 Task:  Click on  Soccer In the  Soccer League click on  Pick Sheet Your name Christopher Brown Team name New England and  Email softage.8@softage.net Game 1 Montreal Game 2 Philadelphia Game 3 Orlando City Game 4 Houston Game 5 Real Salt Lake Game 6 San Jose Game 7 Nashville SC Game 8 Atlanta United Game 9 Charlotte FC Game 10 Montreal Game 11 Toronto FC Game 12 NY Red Bulls Game 13 Austin Game 14 Real Salt Lake Game 15 Houston Game16 San Jose In Tie Breaker choose New England Submit pick sheet
Action: Mouse moved to (528, 336)
Screenshot: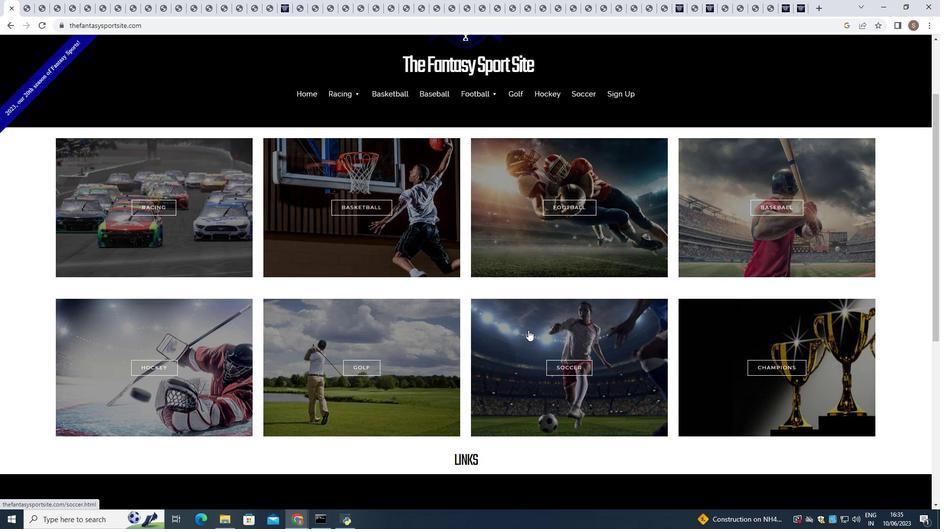 
Action: Mouse pressed left at (528, 336)
Screenshot: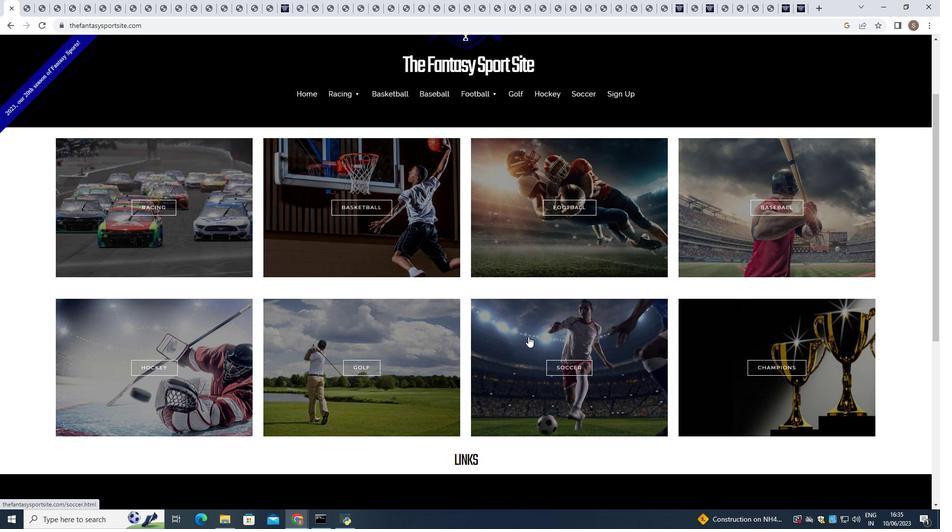 
Action: Mouse moved to (478, 270)
Screenshot: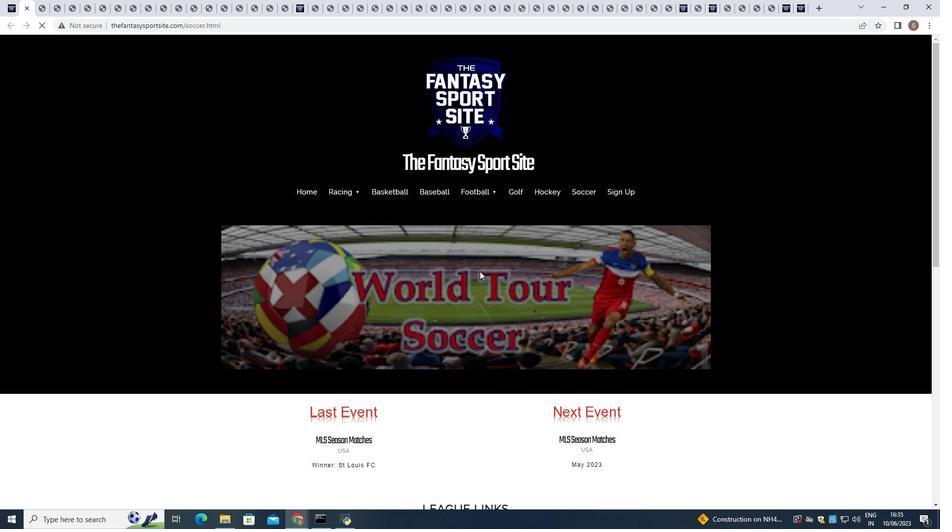 
Action: Mouse scrolled (478, 270) with delta (0, 0)
Screenshot: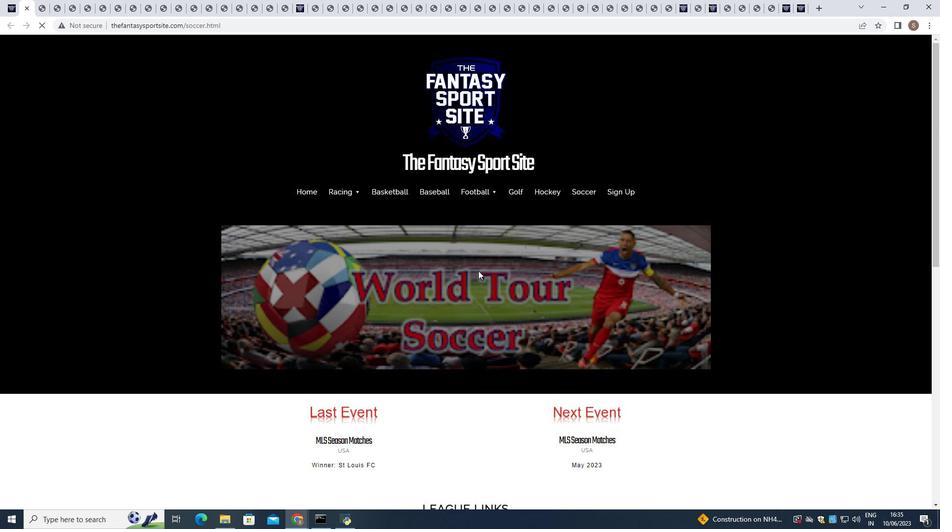 
Action: Mouse moved to (478, 270)
Screenshot: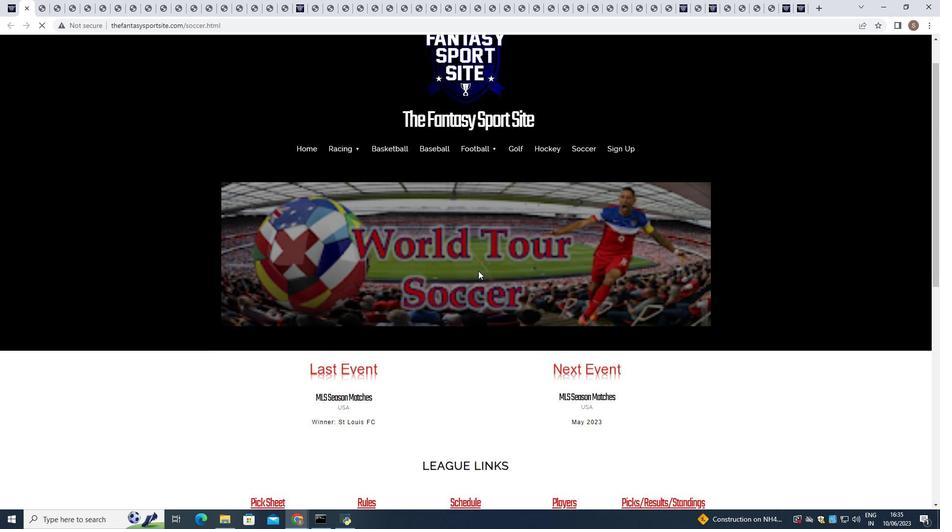 
Action: Mouse scrolled (478, 270) with delta (0, 0)
Screenshot: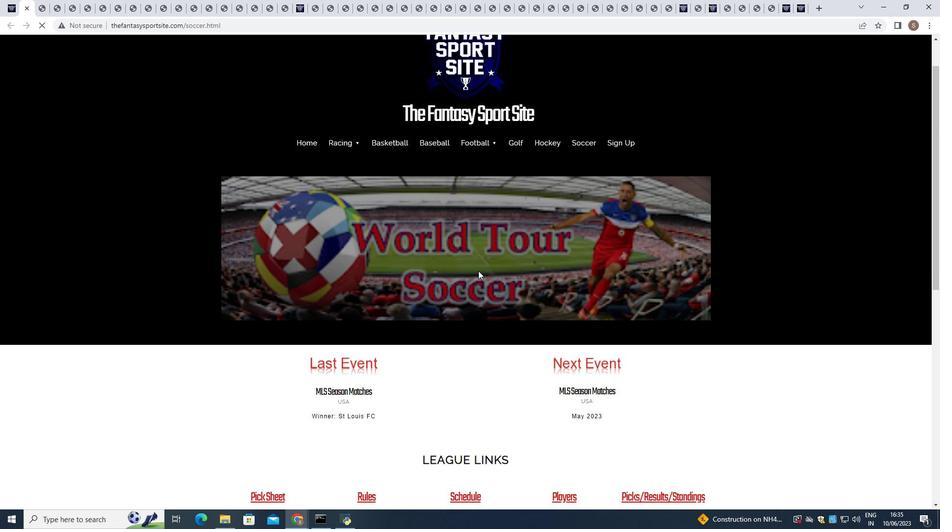 
Action: Mouse scrolled (478, 270) with delta (0, 0)
Screenshot: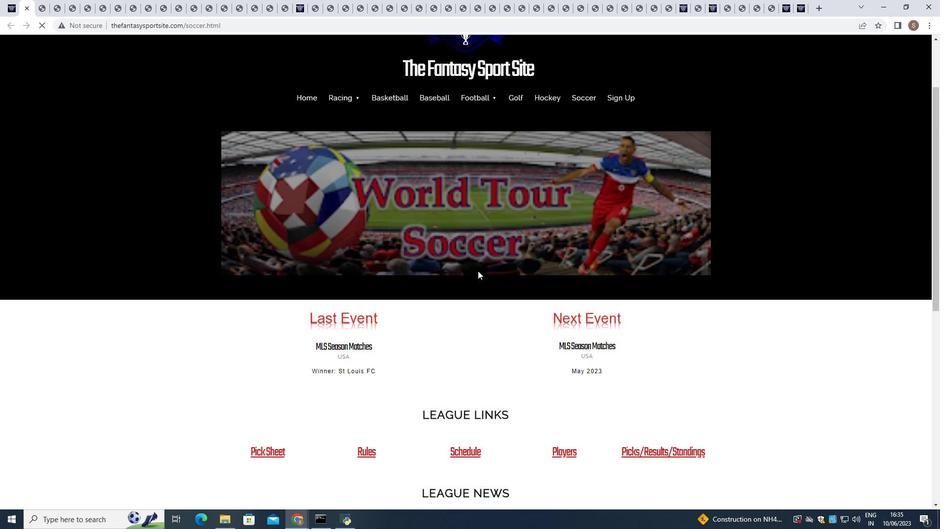 
Action: Mouse moved to (472, 272)
Screenshot: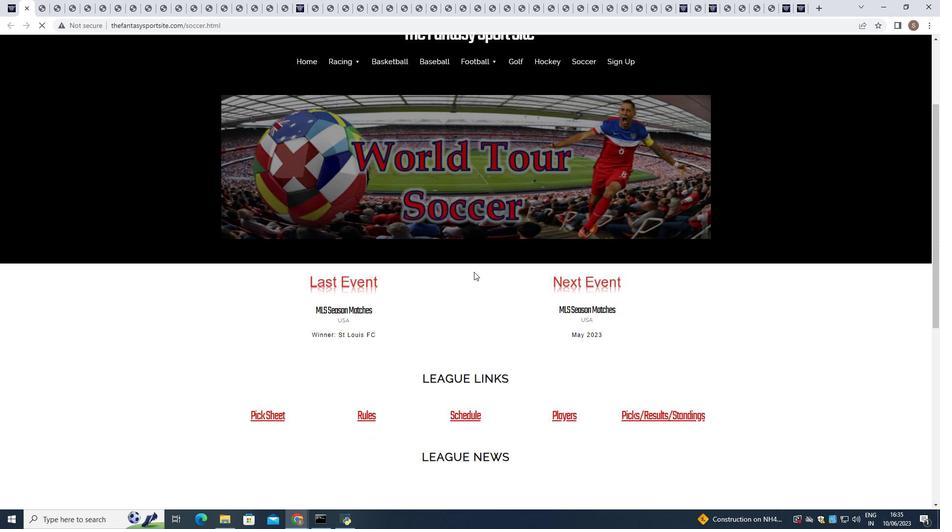 
Action: Mouse scrolled (472, 272) with delta (0, 0)
Screenshot: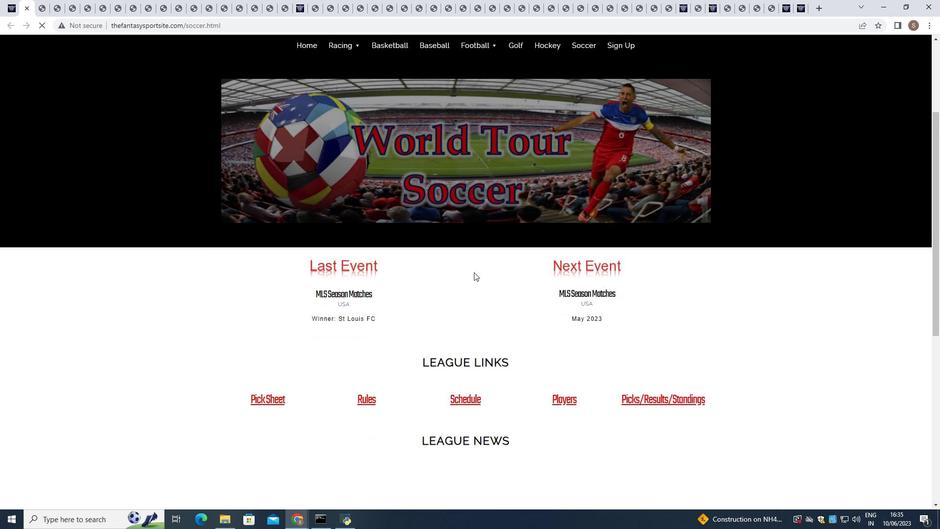 
Action: Mouse moved to (263, 345)
Screenshot: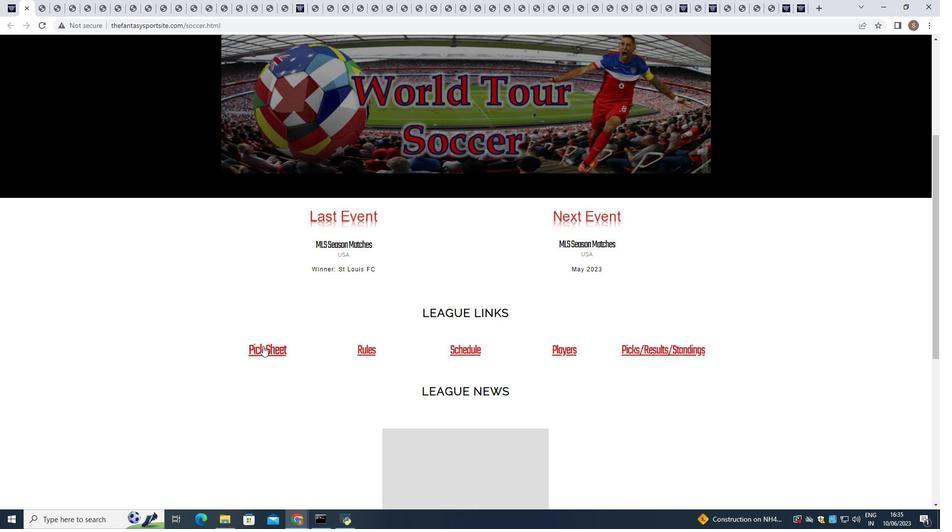 
Action: Mouse pressed left at (263, 345)
Screenshot: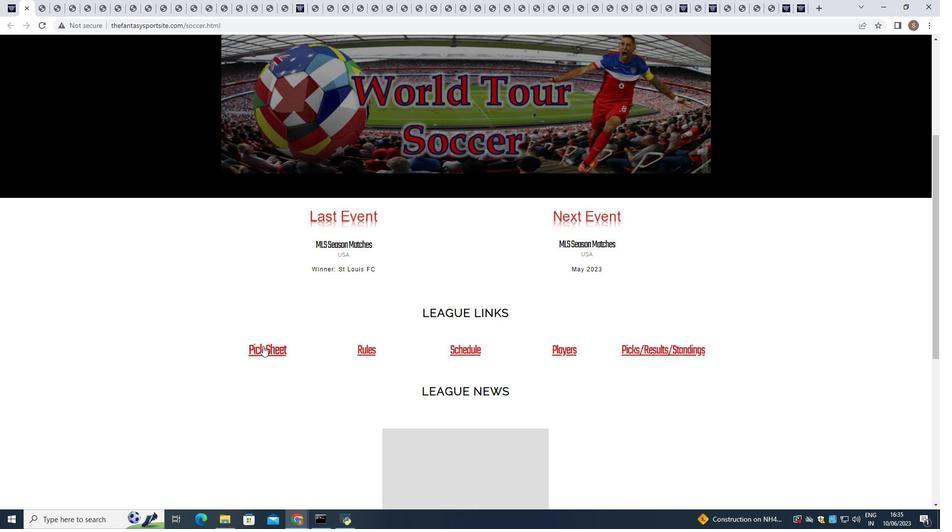 
Action: Mouse moved to (406, 350)
Screenshot: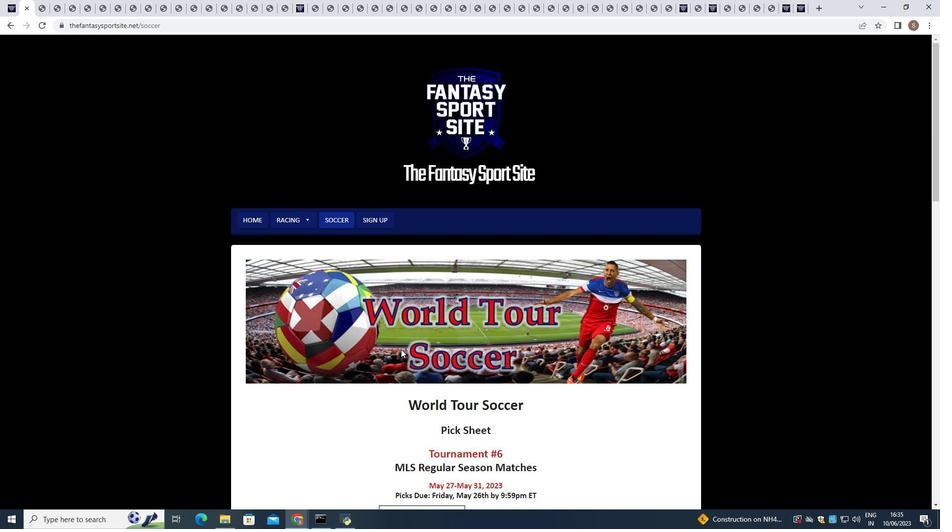 
Action: Mouse scrolled (406, 350) with delta (0, 0)
Screenshot: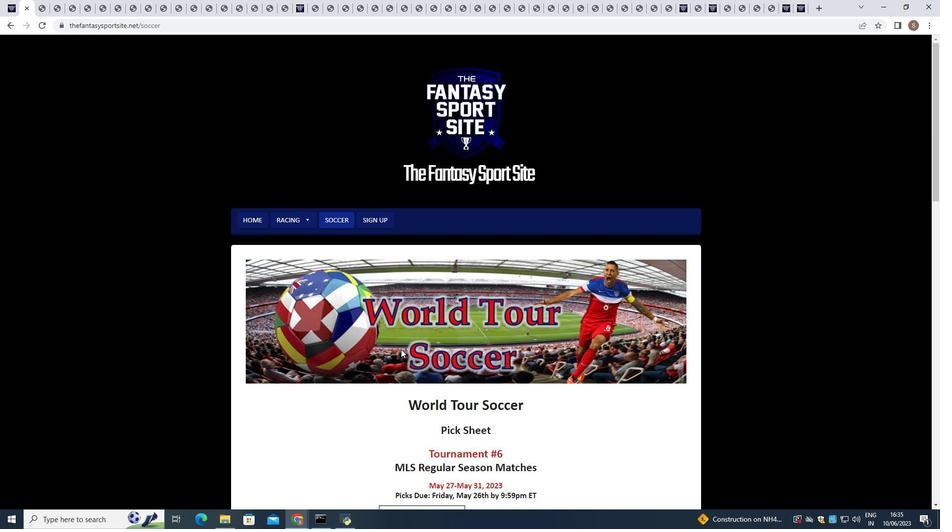 
Action: Mouse moved to (414, 354)
Screenshot: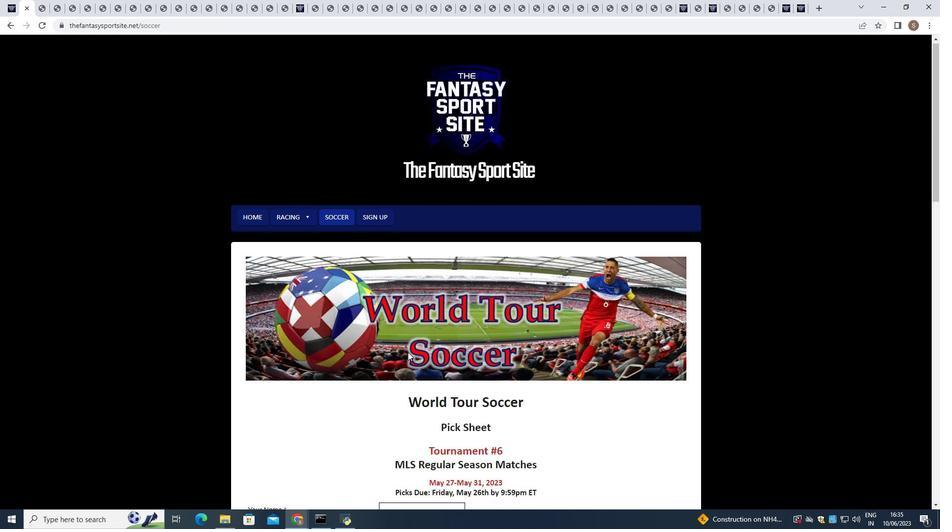 
Action: Mouse scrolled (414, 353) with delta (0, 0)
Screenshot: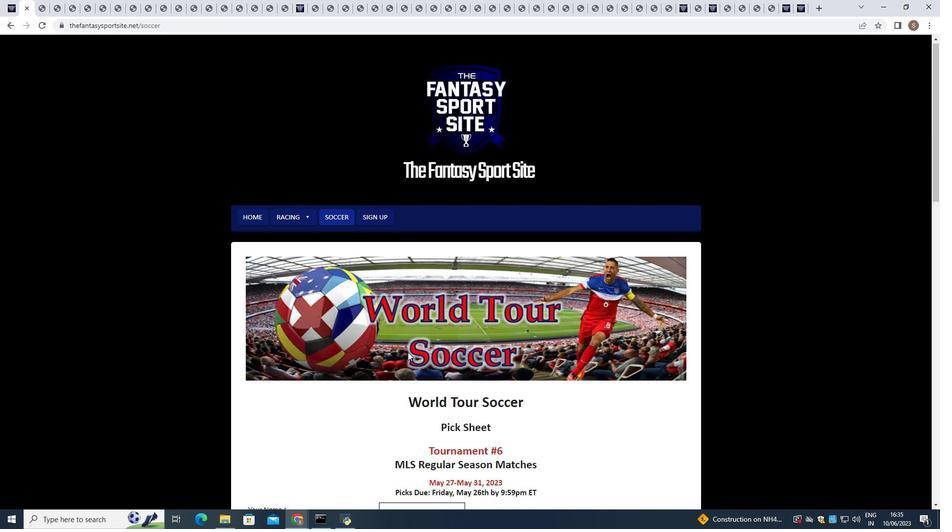 
Action: Mouse moved to (415, 354)
Screenshot: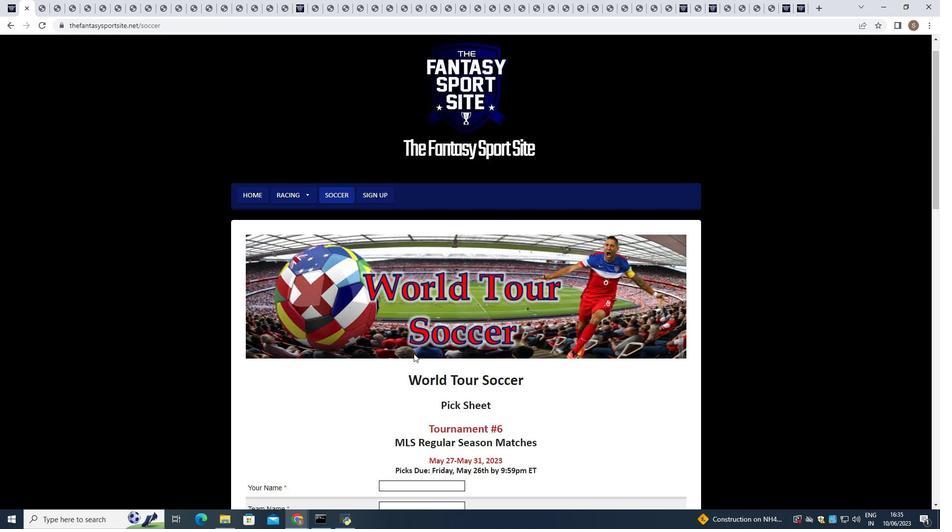 
Action: Mouse scrolled (415, 354) with delta (0, 0)
Screenshot: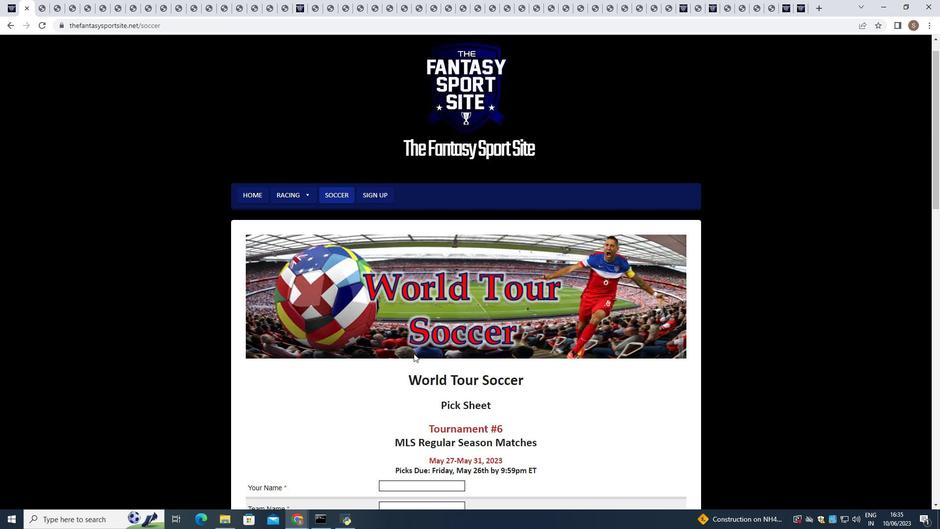 
Action: Mouse moved to (416, 355)
Screenshot: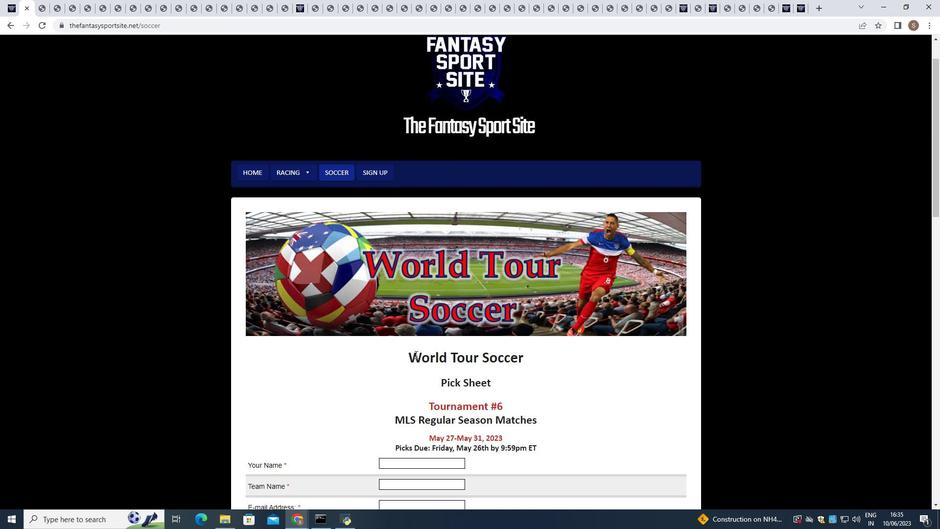 
Action: Mouse scrolled (416, 354) with delta (0, 0)
Screenshot: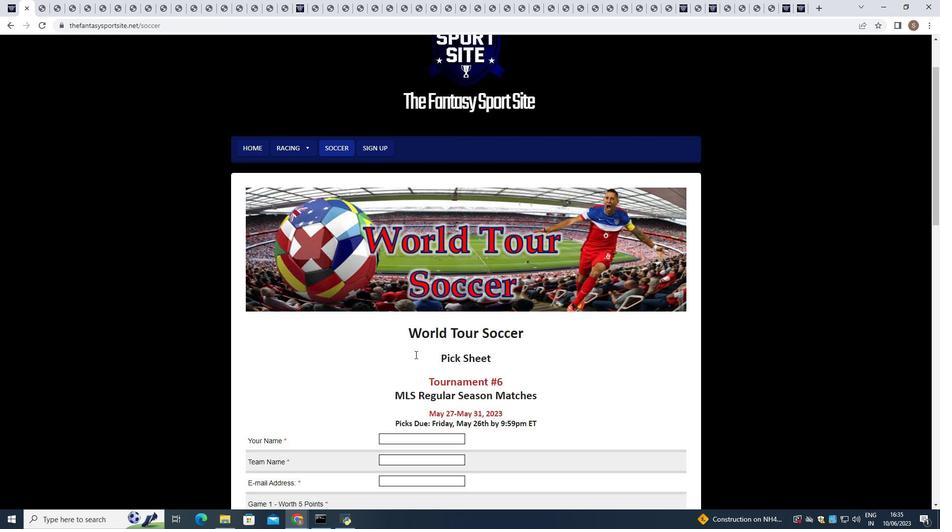 
Action: Mouse moved to (446, 310)
Screenshot: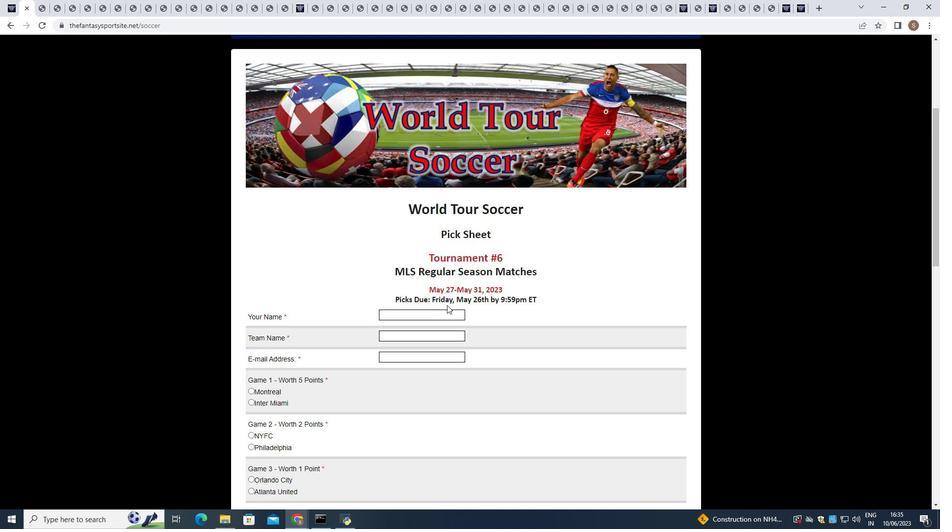 
Action: Mouse pressed left at (446, 310)
Screenshot: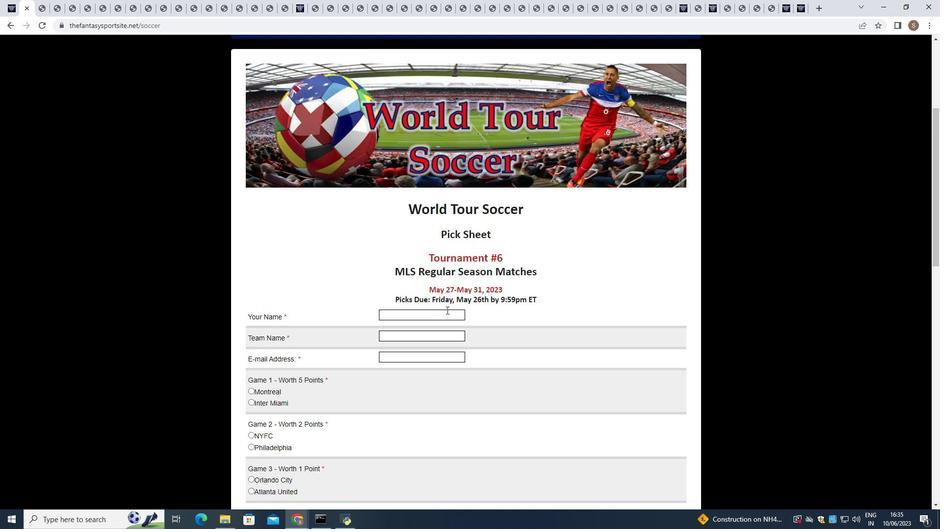 
Action: Key pressed <Key.shift>Christopher<Key.space><Key.shift>Brown
Screenshot: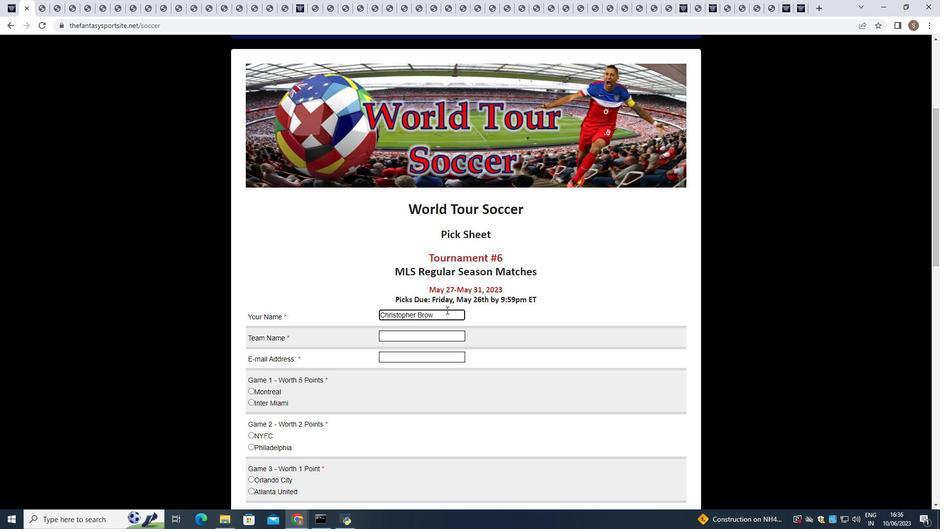 
Action: Mouse moved to (455, 337)
Screenshot: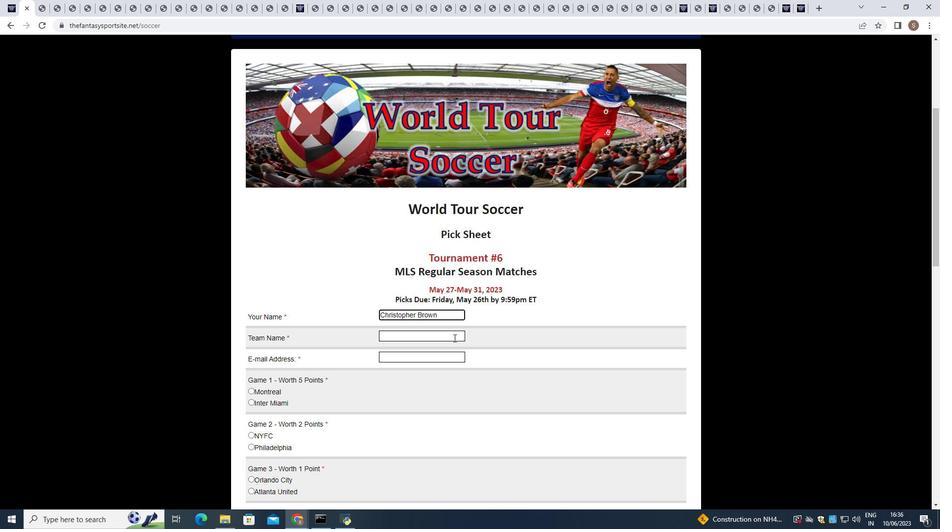 
Action: Mouse pressed left at (455, 337)
Screenshot: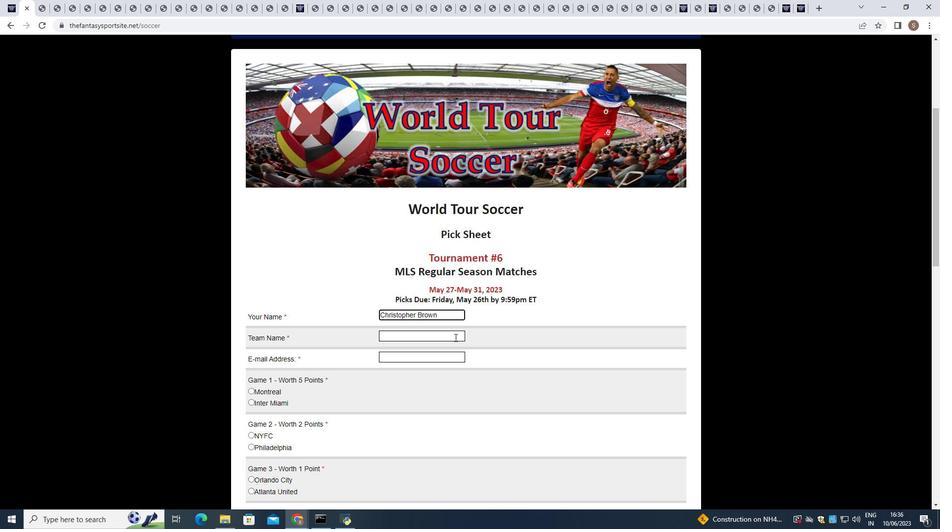
Action: Key pressed <Key.shift>New
Screenshot: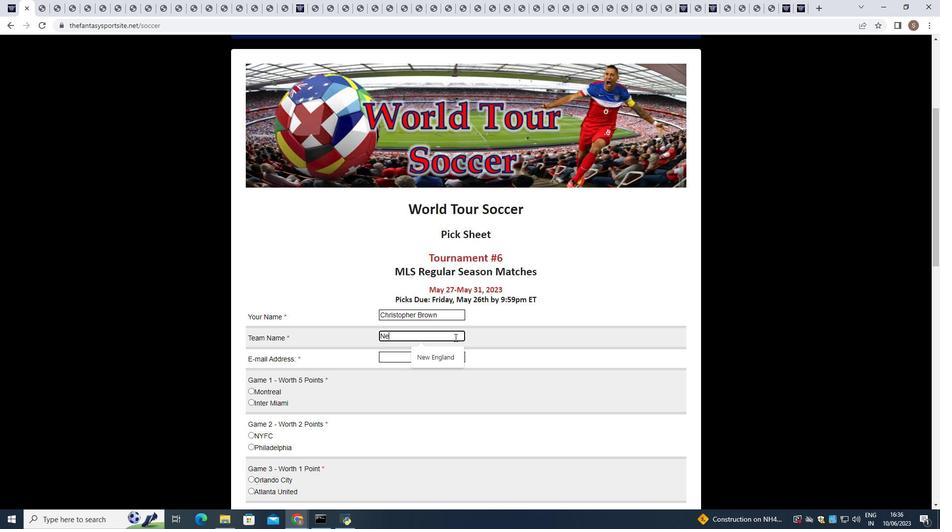 
Action: Mouse moved to (447, 353)
Screenshot: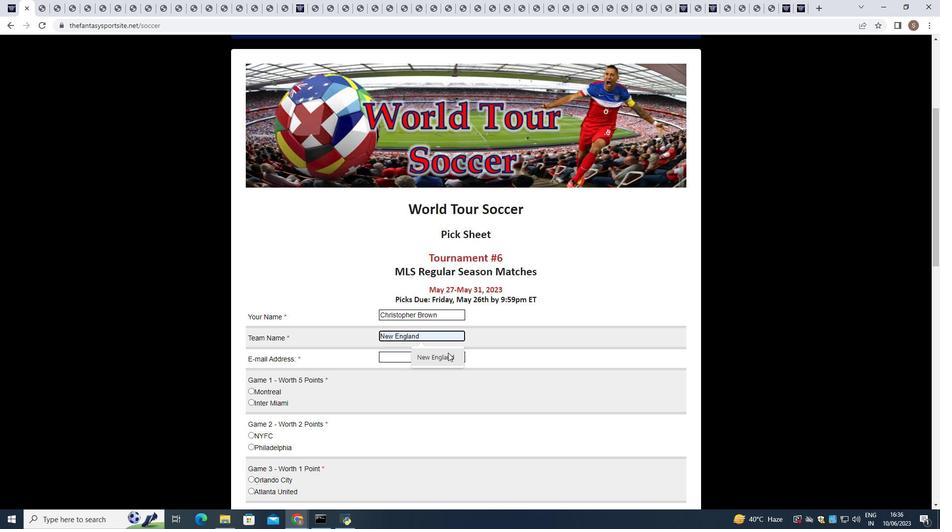 
Action: Mouse pressed left at (447, 353)
Screenshot: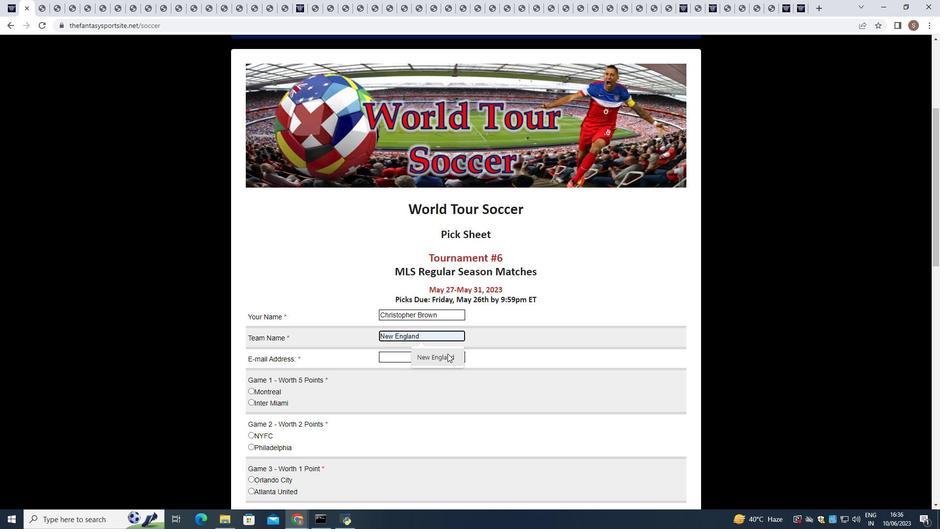 
Action: Mouse moved to (446, 361)
Screenshot: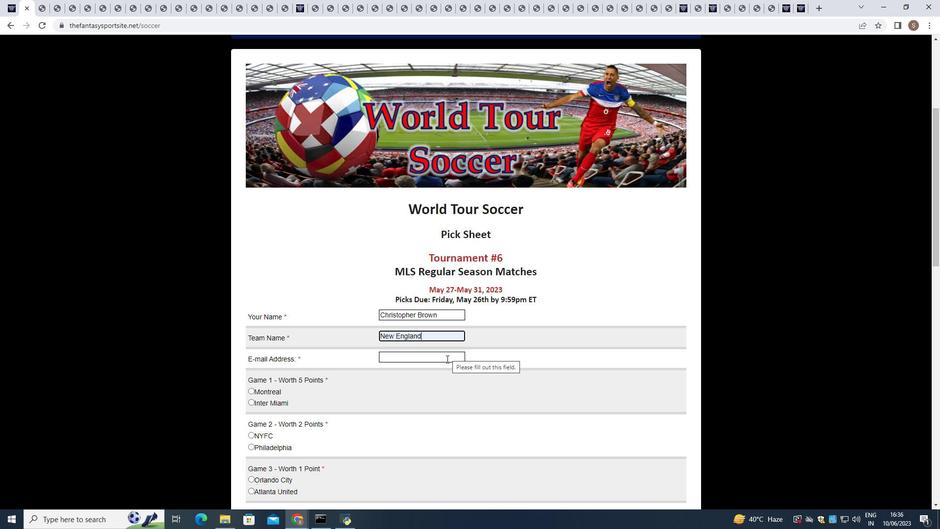 
Action: Mouse pressed left at (446, 361)
Screenshot: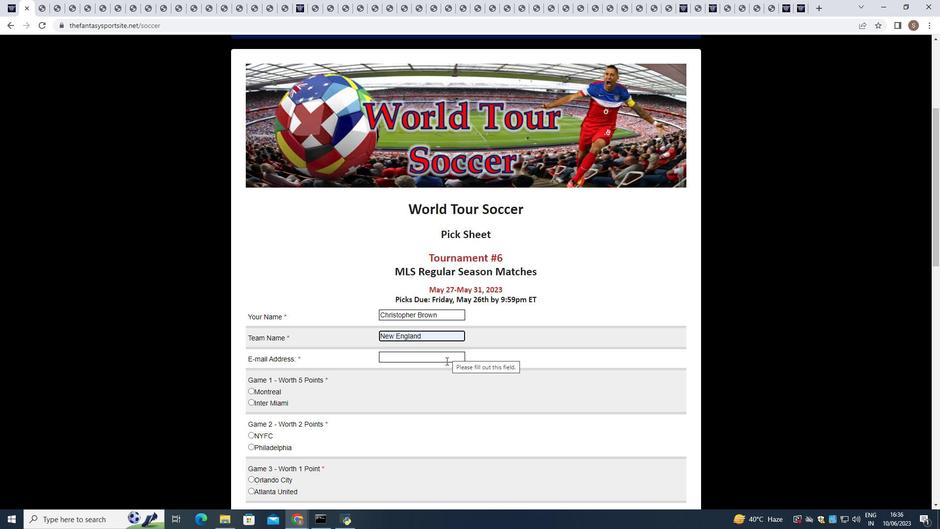 
Action: Key pressed softage.8
Screenshot: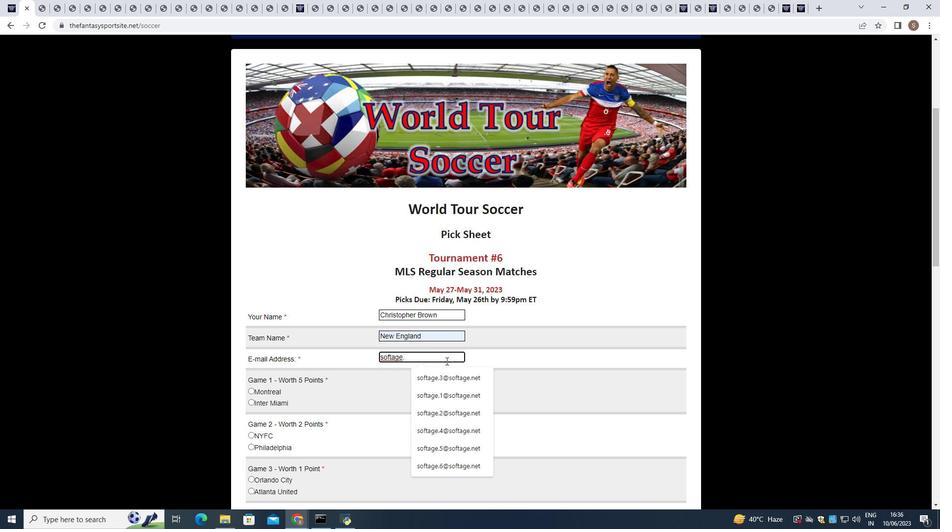 
Action: Mouse moved to (442, 372)
Screenshot: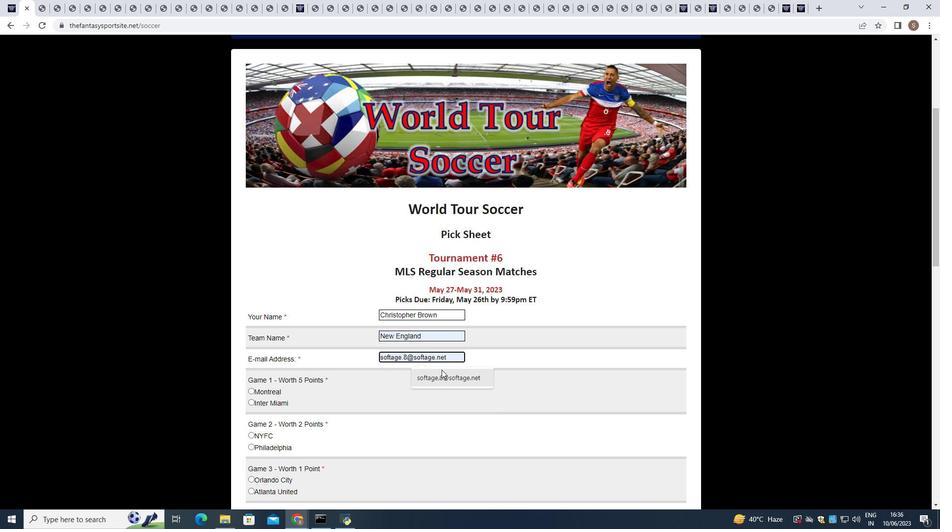
Action: Mouse pressed left at (442, 372)
Screenshot: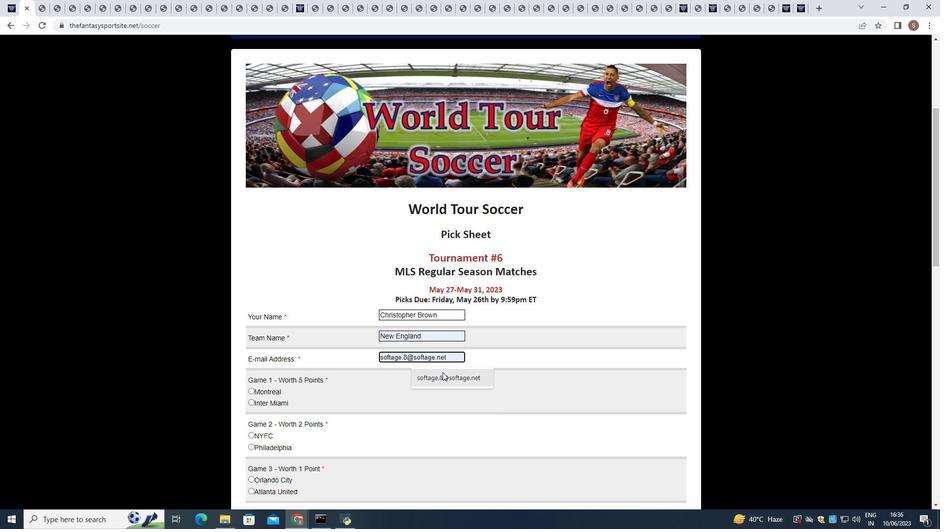 
Action: Mouse moved to (253, 391)
Screenshot: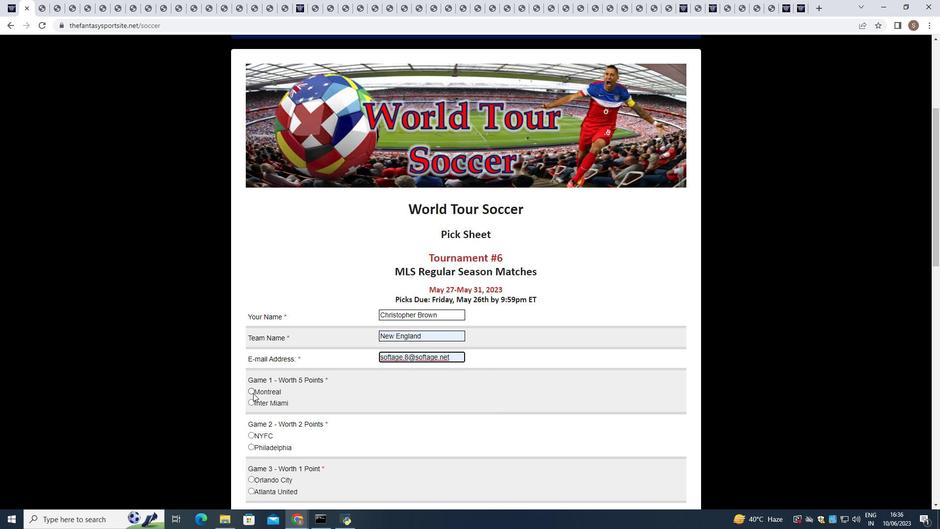 
Action: Mouse pressed left at (253, 391)
Screenshot: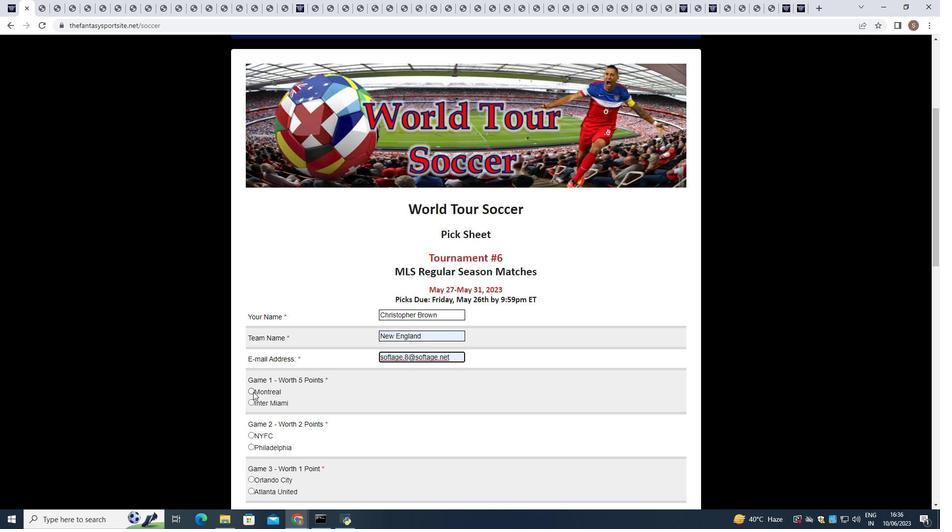 
Action: Mouse moved to (254, 390)
Screenshot: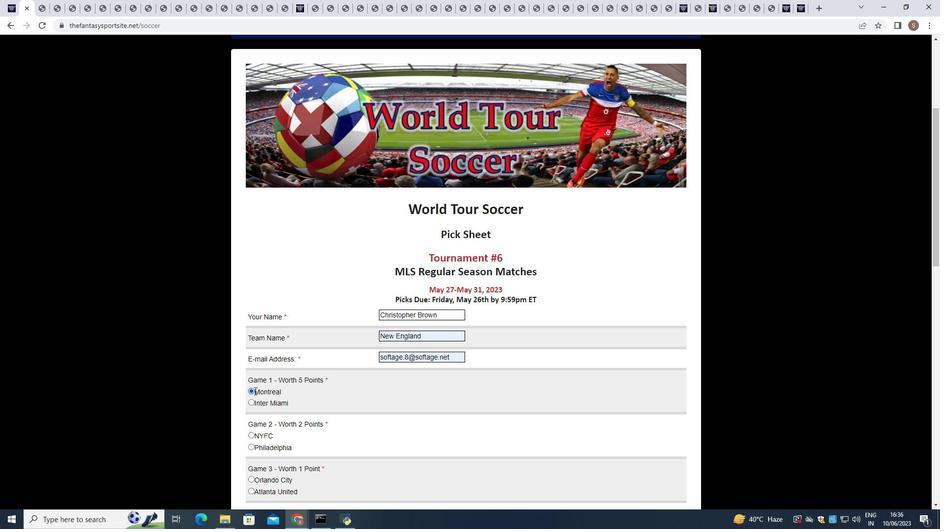
Action: Mouse scrolled (254, 390) with delta (0, 0)
Screenshot: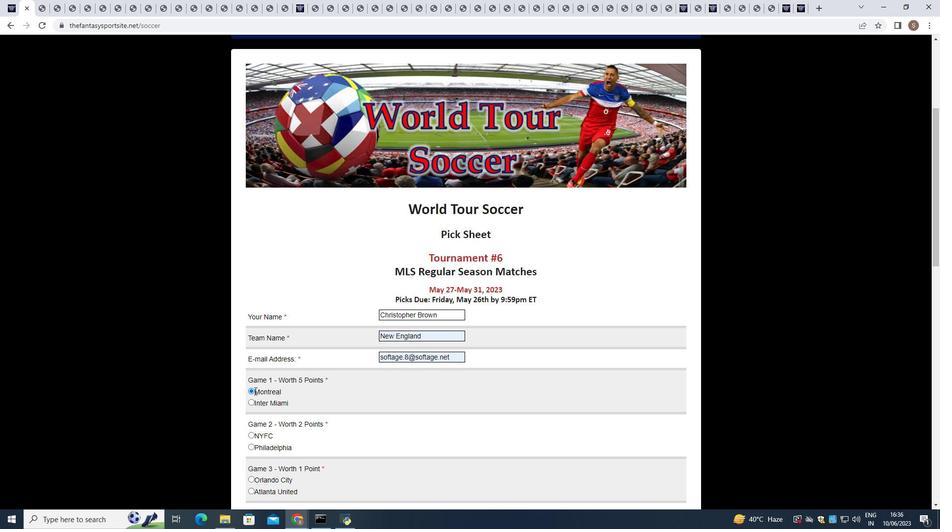 
Action: Mouse moved to (255, 390)
Screenshot: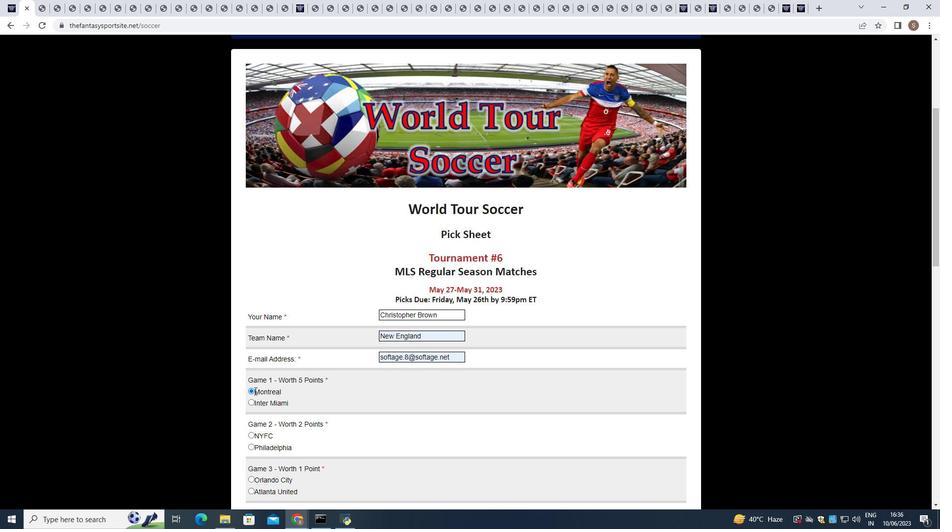 
Action: Mouse scrolled (255, 390) with delta (0, 0)
Screenshot: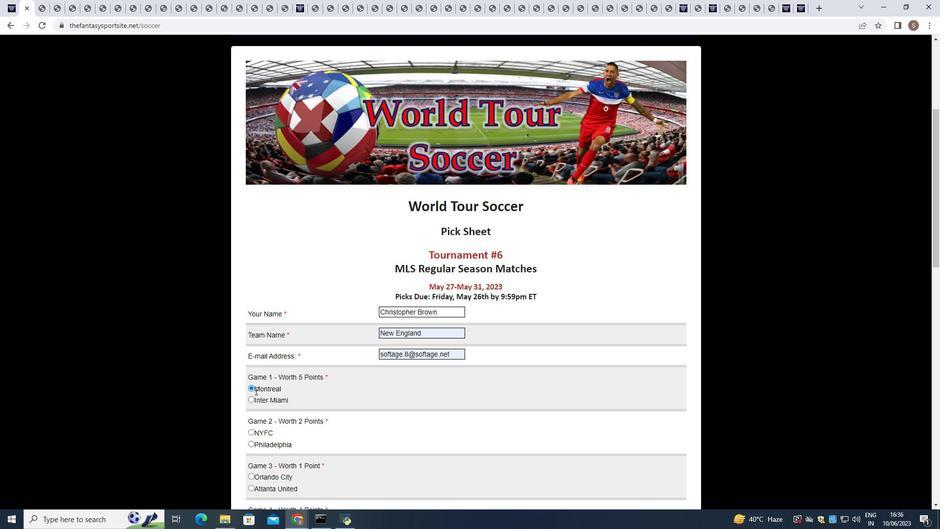 
Action: Mouse scrolled (255, 390) with delta (0, 0)
Screenshot: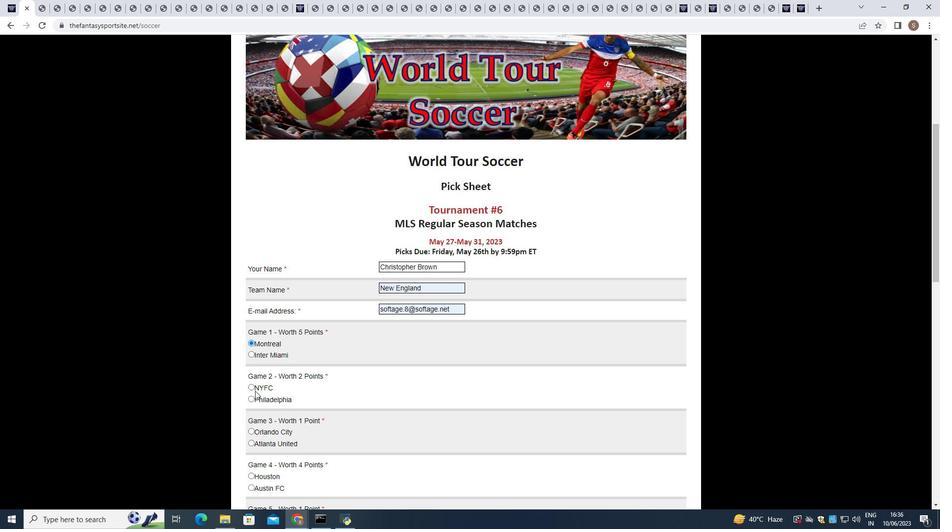 
Action: Mouse moved to (250, 297)
Screenshot: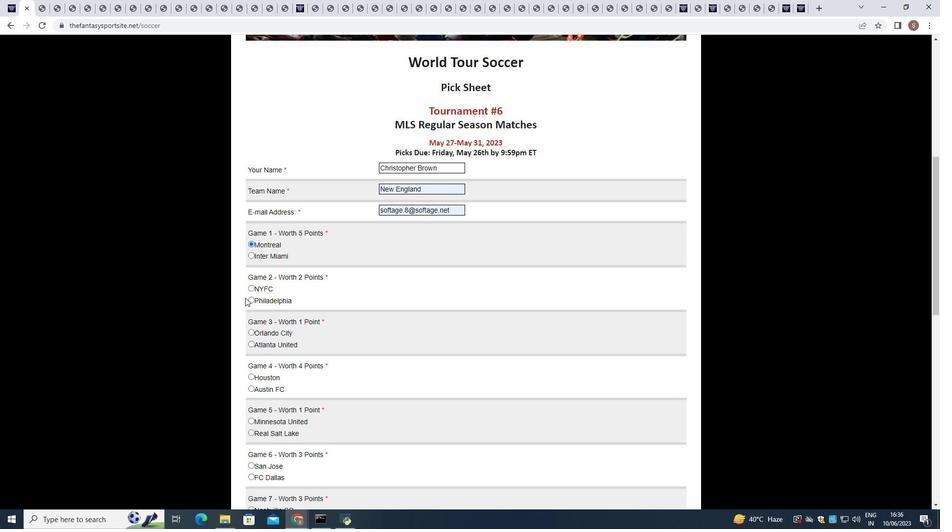 
Action: Mouse pressed left at (250, 297)
Screenshot: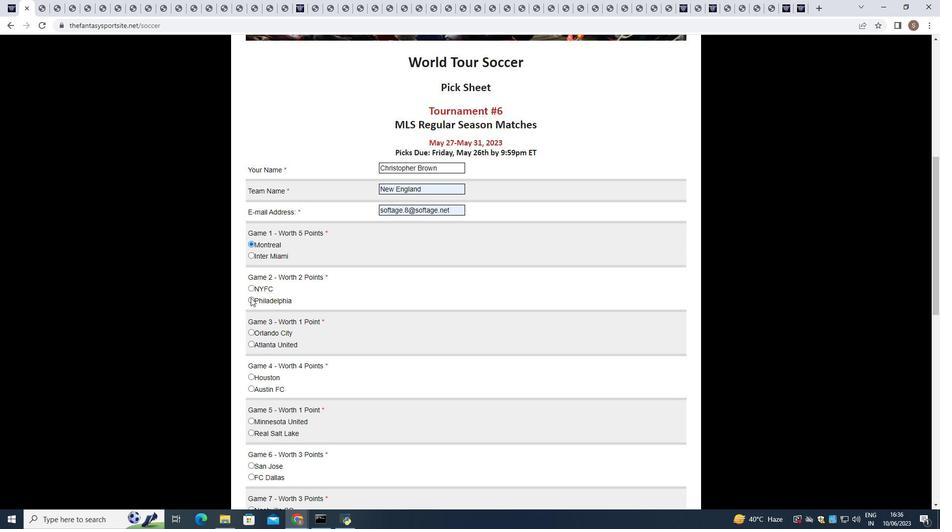 
Action: Mouse moved to (252, 331)
Screenshot: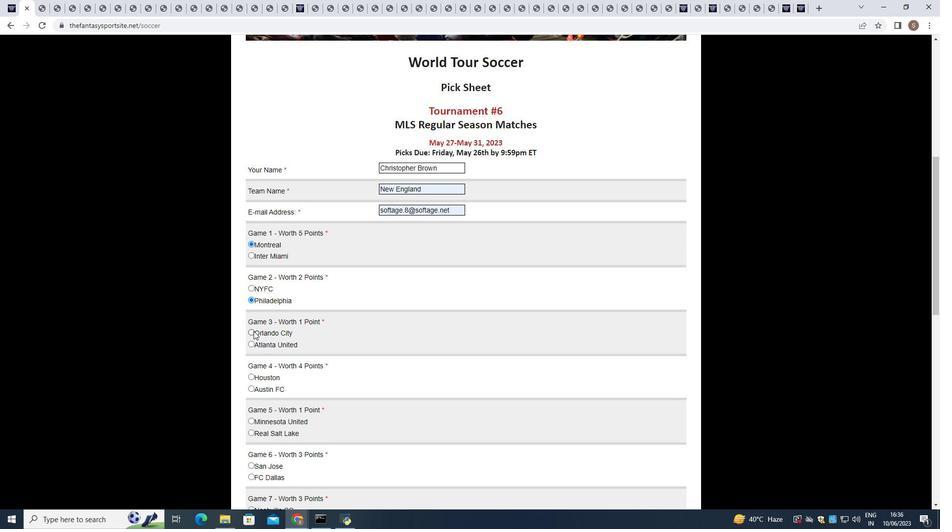 
Action: Mouse pressed left at (252, 331)
Screenshot: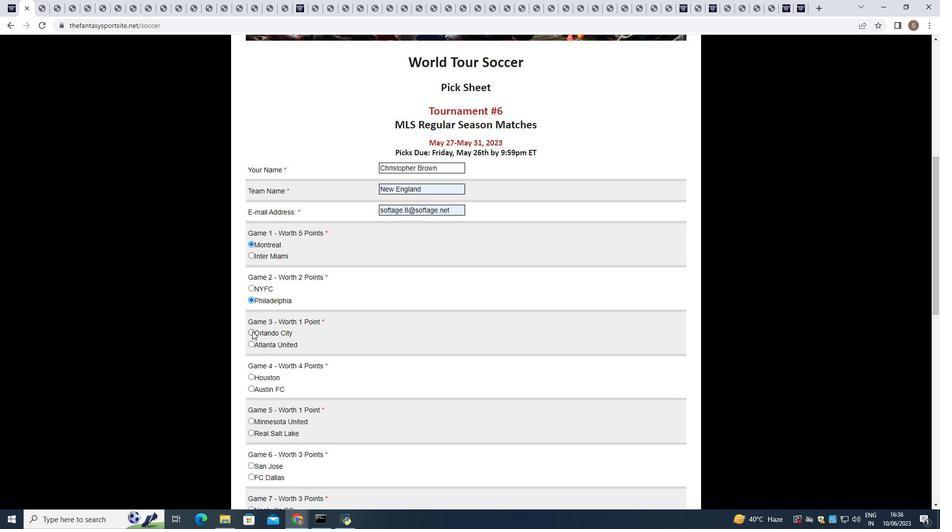 
Action: Mouse moved to (251, 374)
Screenshot: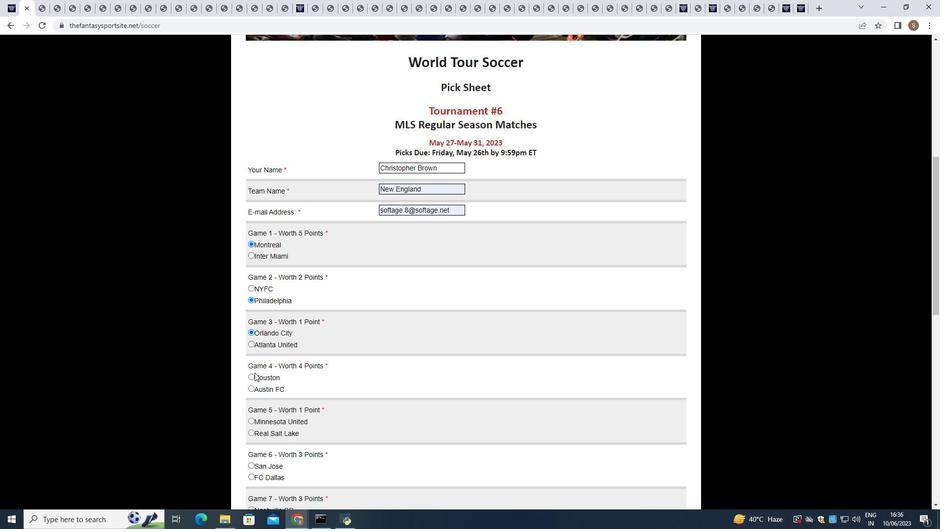 
Action: Mouse pressed left at (251, 374)
Screenshot: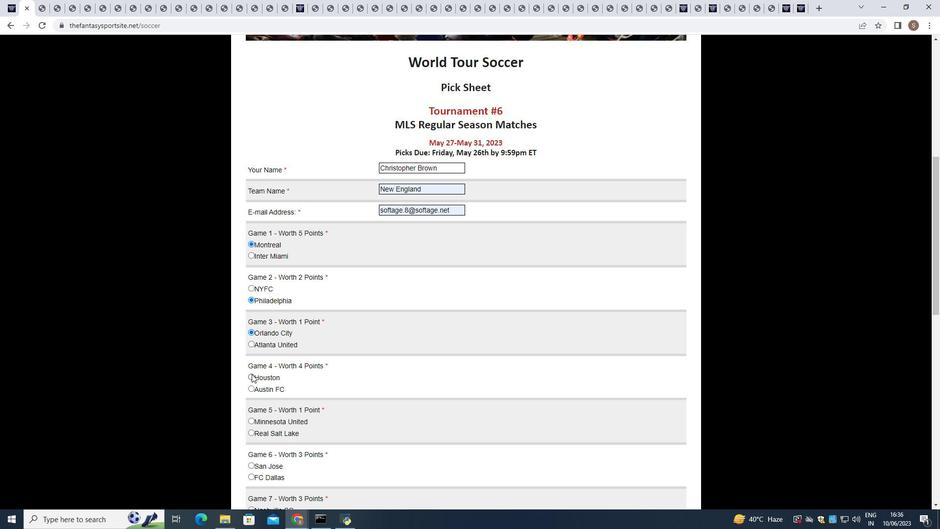 
Action: Mouse moved to (250, 433)
Screenshot: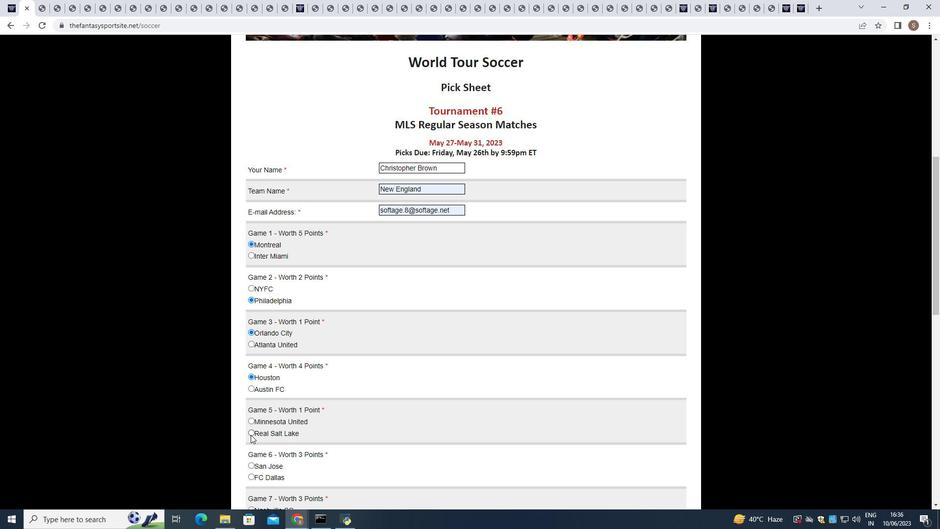 
Action: Mouse pressed left at (250, 433)
Screenshot: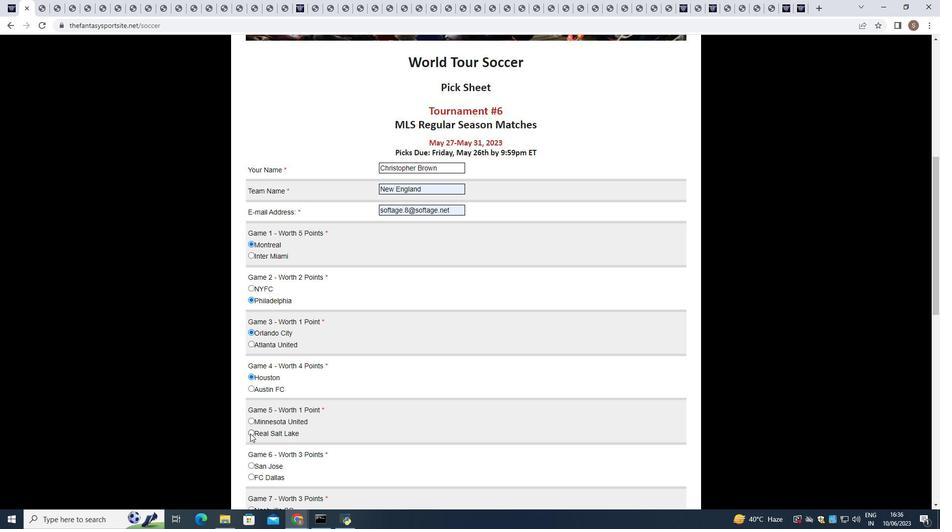 
Action: Mouse moved to (251, 464)
Screenshot: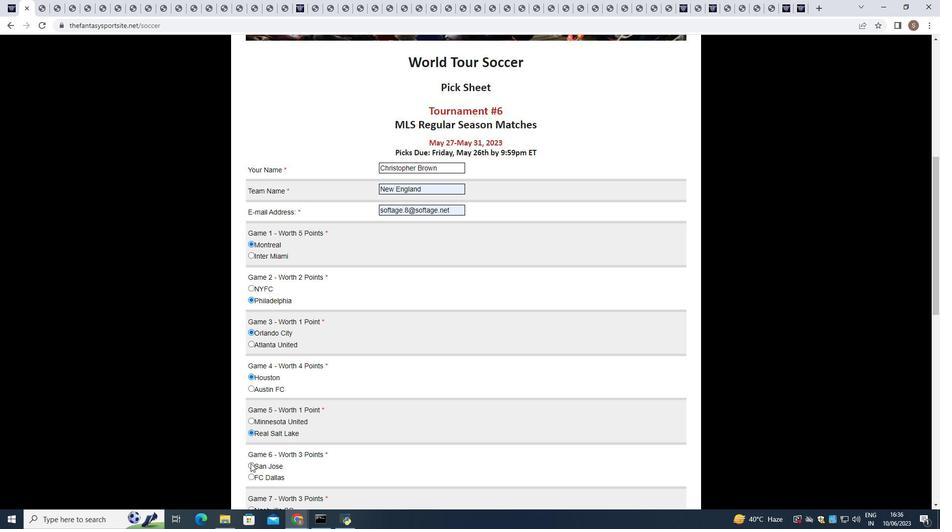 
Action: Mouse pressed left at (251, 464)
Screenshot: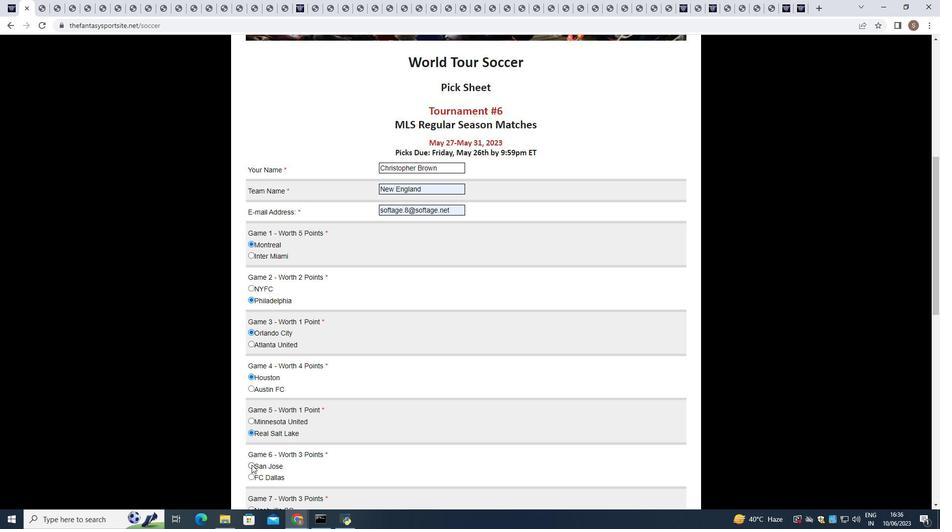 
Action: Mouse moved to (250, 477)
Screenshot: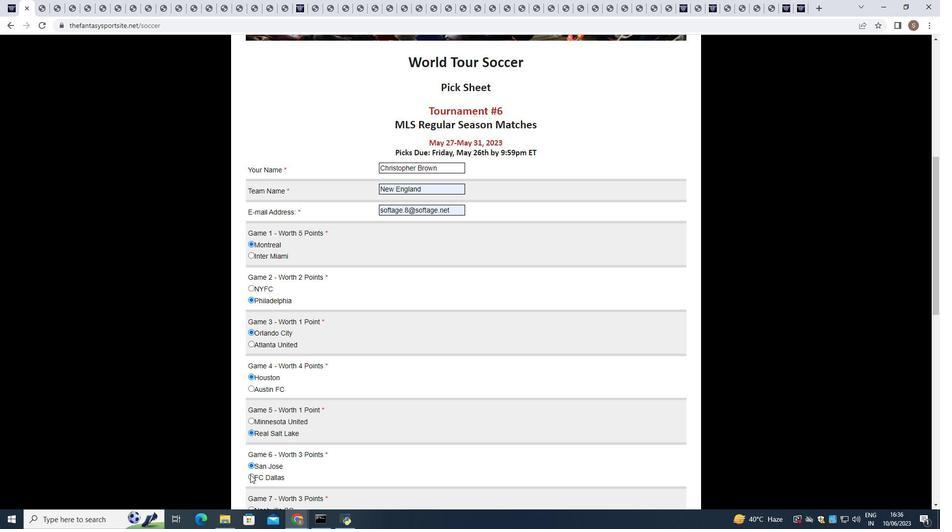 
Action: Mouse scrolled (250, 476) with delta (0, 0)
Screenshot: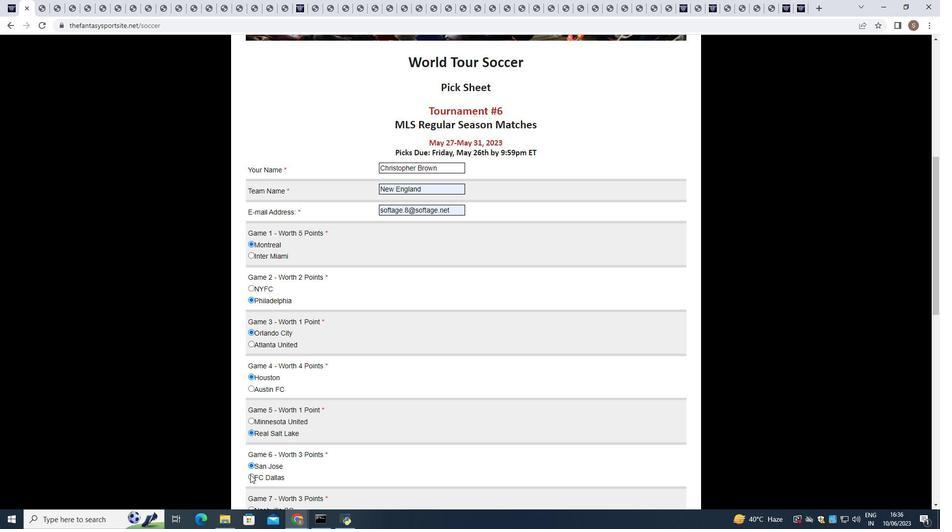 
Action: Mouse moved to (251, 478)
Screenshot: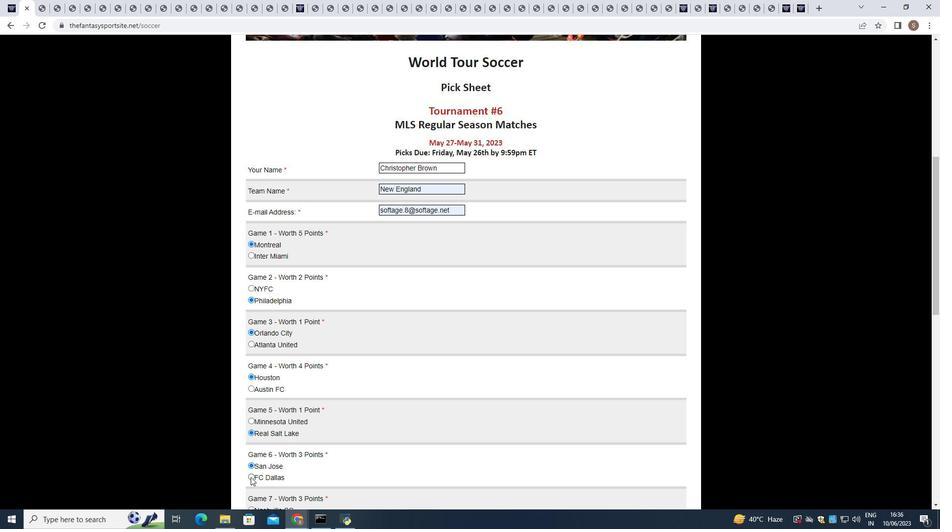 
Action: Mouse scrolled (251, 477) with delta (0, 0)
Screenshot: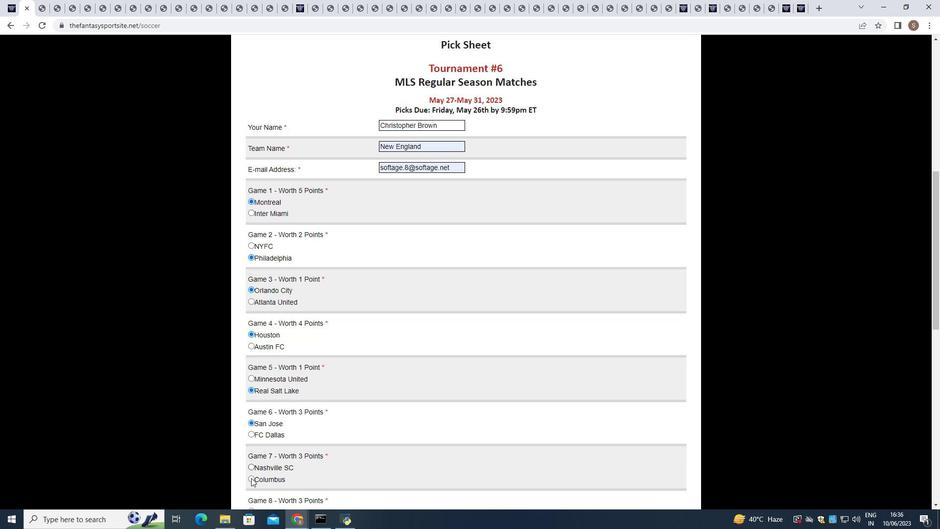 
Action: Mouse moved to (250, 410)
Screenshot: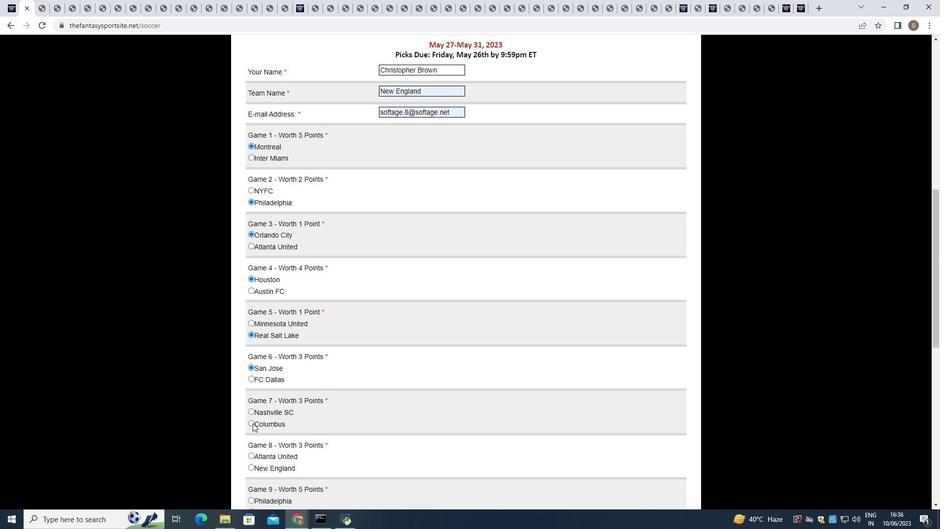 
Action: Mouse pressed left at (250, 410)
Screenshot: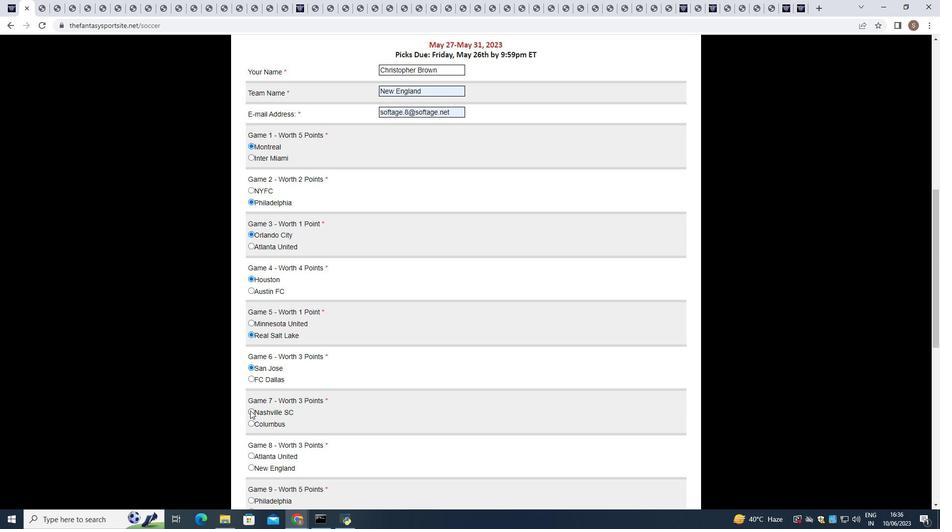 
Action: Mouse scrolled (250, 410) with delta (0, 0)
Screenshot: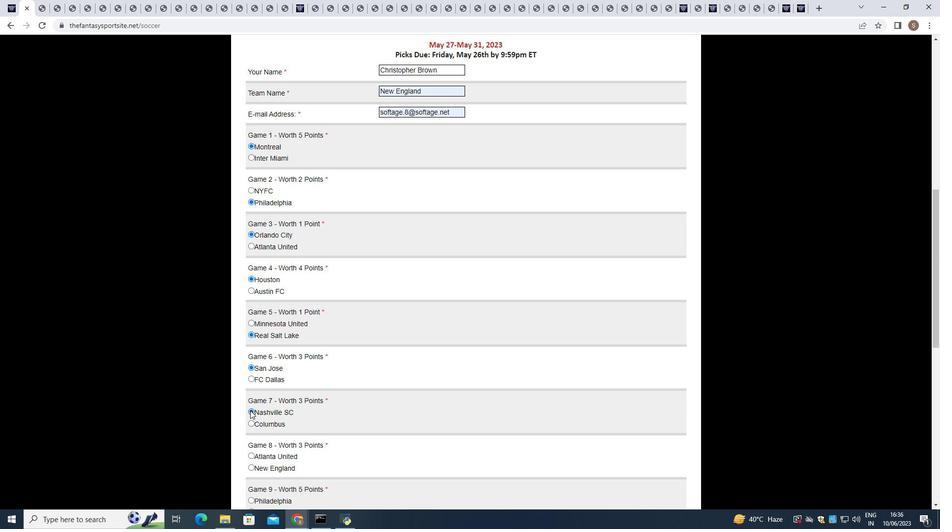 
Action: Mouse scrolled (250, 410) with delta (0, 0)
Screenshot: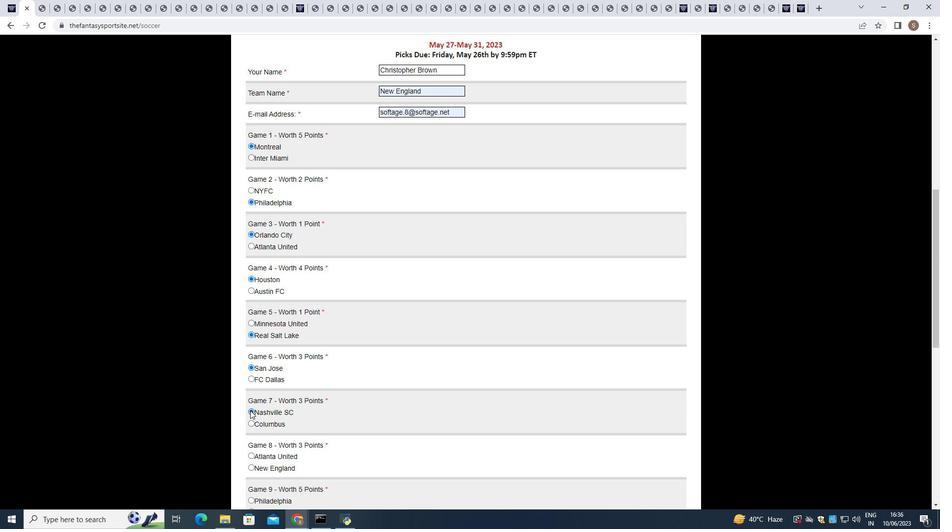 
Action: Mouse scrolled (250, 410) with delta (0, 0)
Screenshot: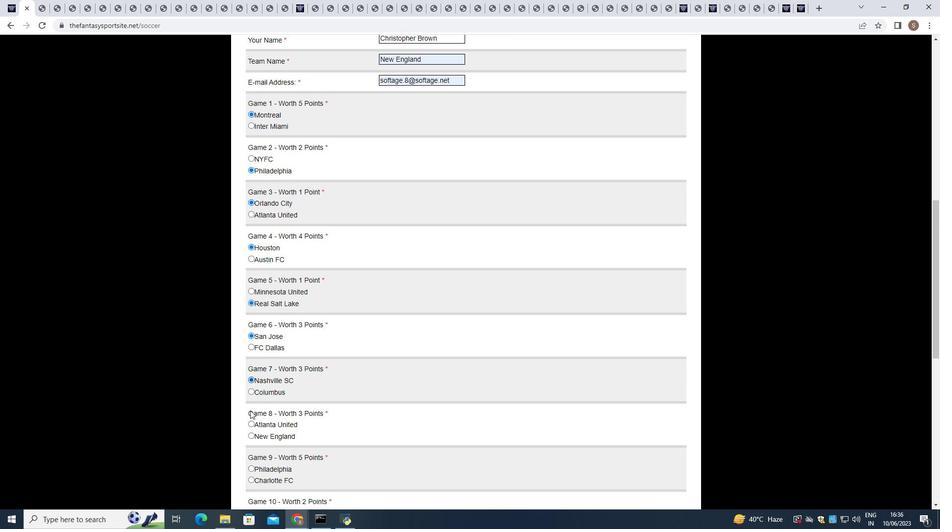 
Action: Mouse scrolled (250, 410) with delta (0, 0)
Screenshot: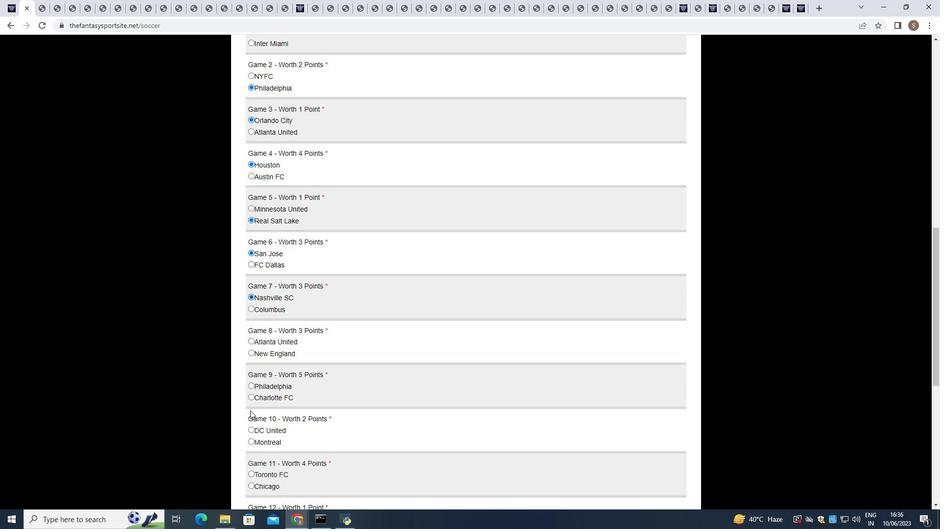 
Action: Mouse moved to (251, 259)
Screenshot: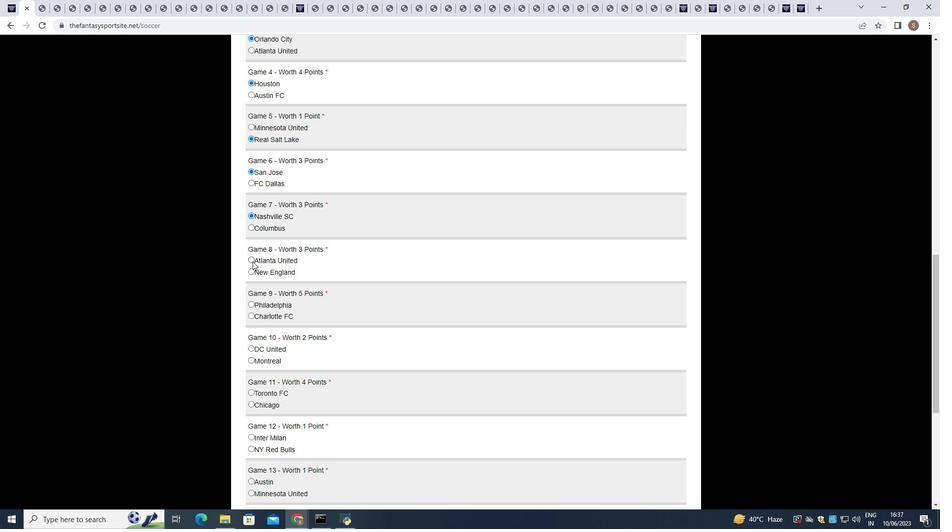 
Action: Mouse pressed left at (251, 259)
Screenshot: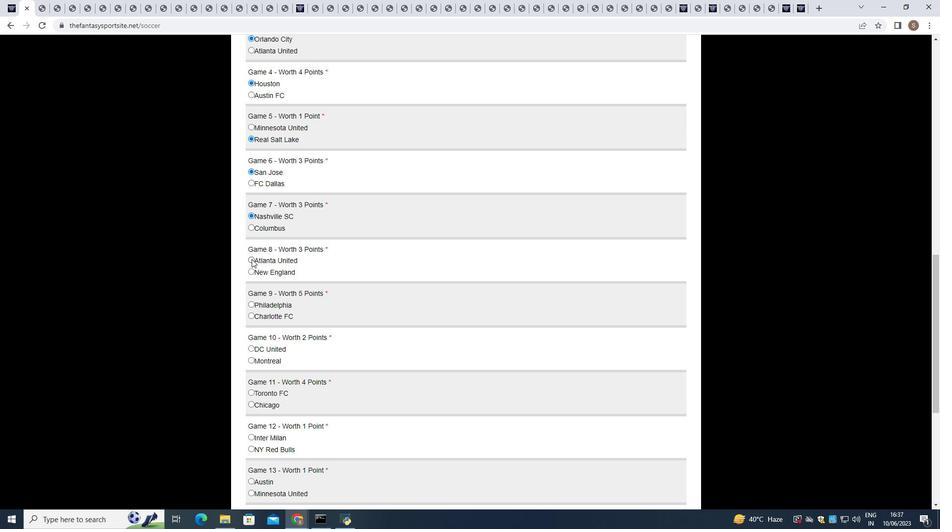 
Action: Mouse moved to (248, 313)
Screenshot: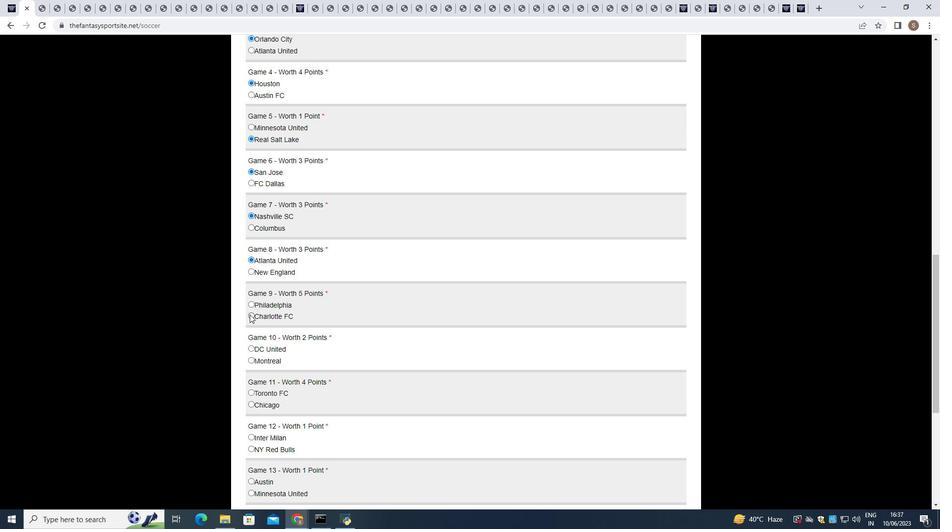 
Action: Mouse pressed left at (248, 313)
Screenshot: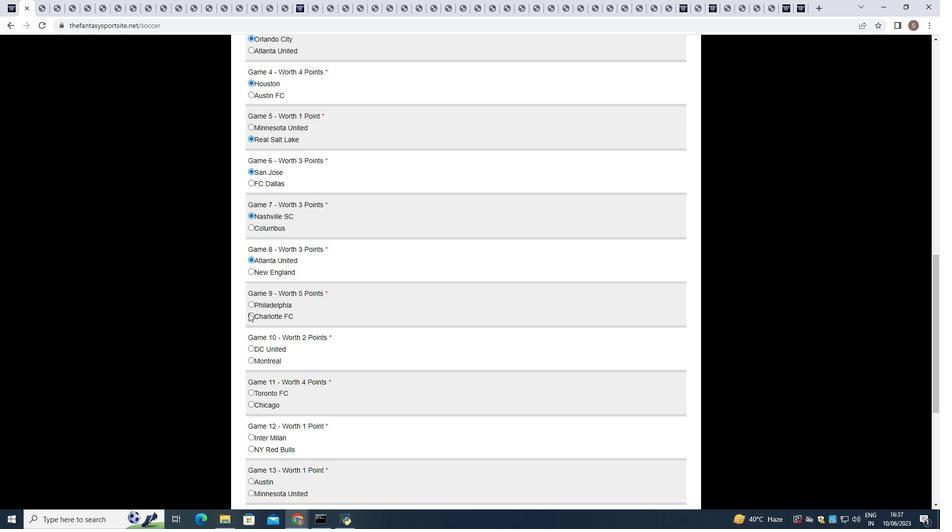 
Action: Mouse moved to (253, 360)
Screenshot: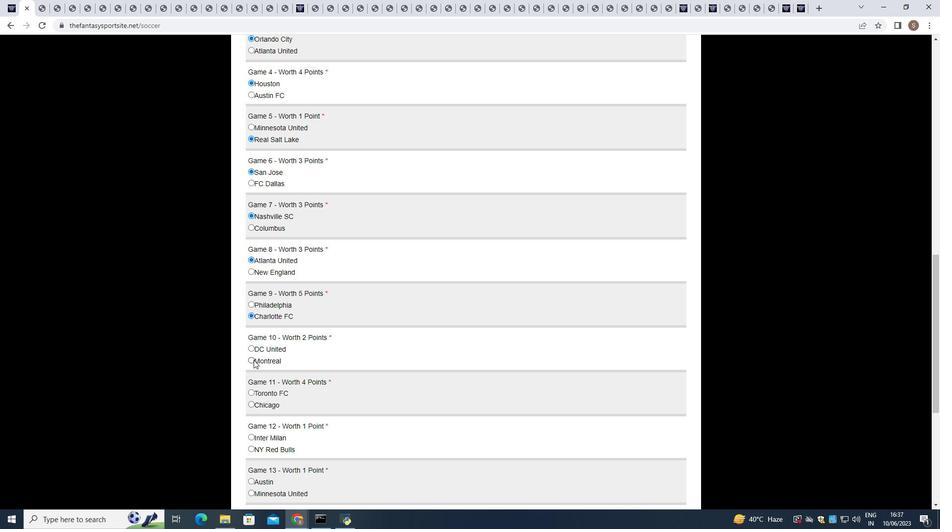 
Action: Mouse pressed left at (253, 360)
Screenshot: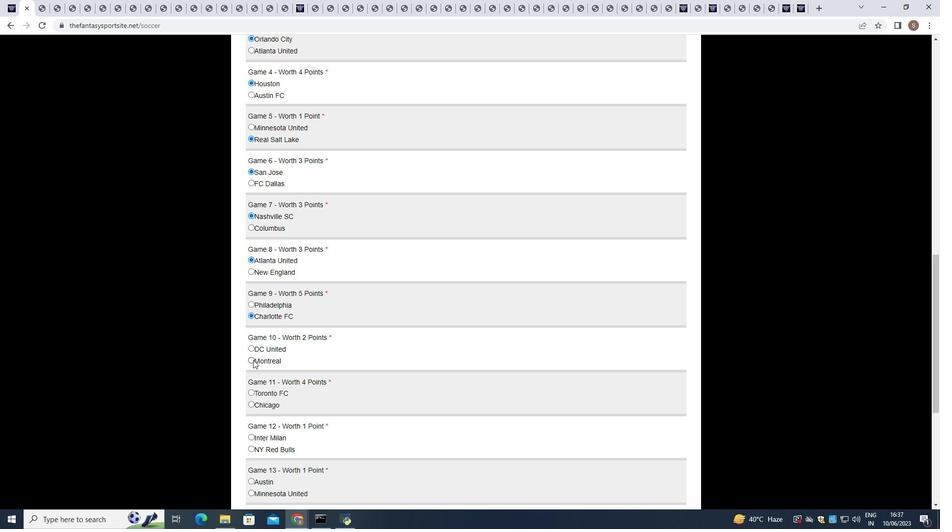 
Action: Mouse moved to (252, 360)
Screenshot: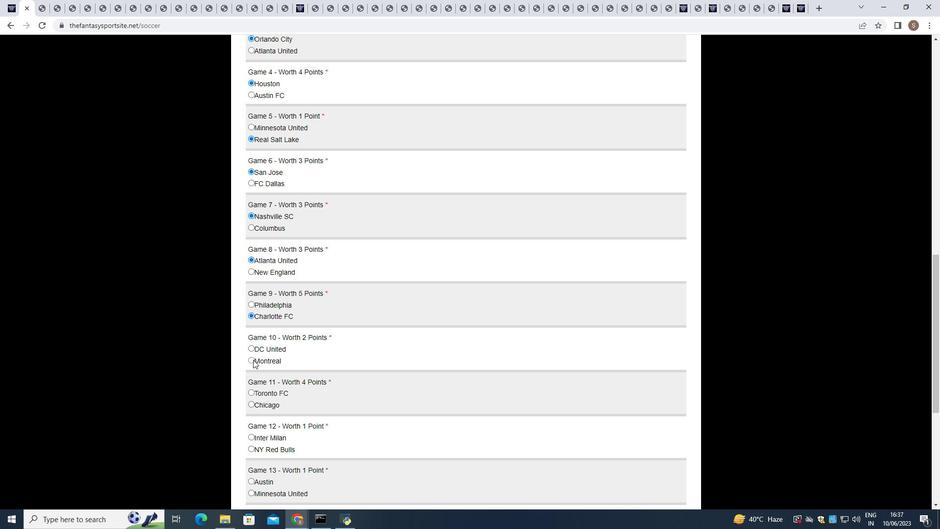 
Action: Mouse scrolled (252, 360) with delta (0, 0)
Screenshot: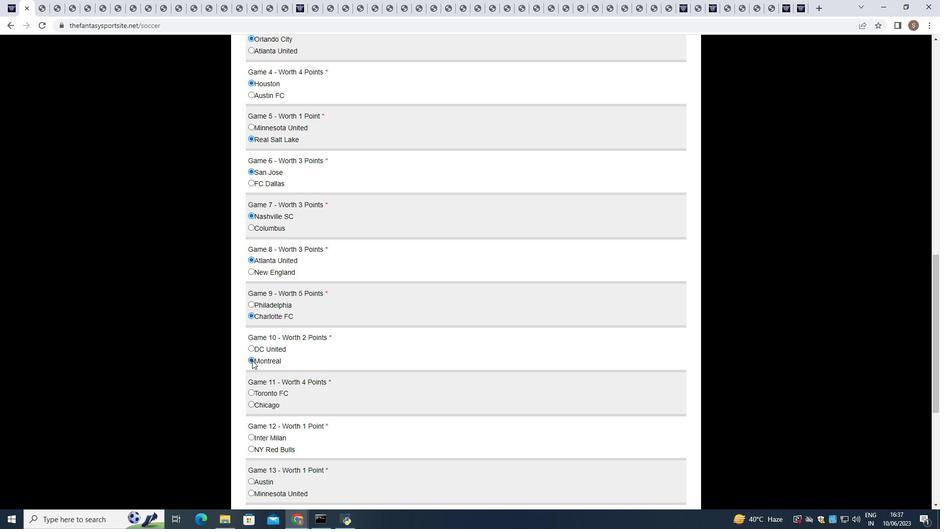 
Action: Mouse scrolled (252, 360) with delta (0, 0)
Screenshot: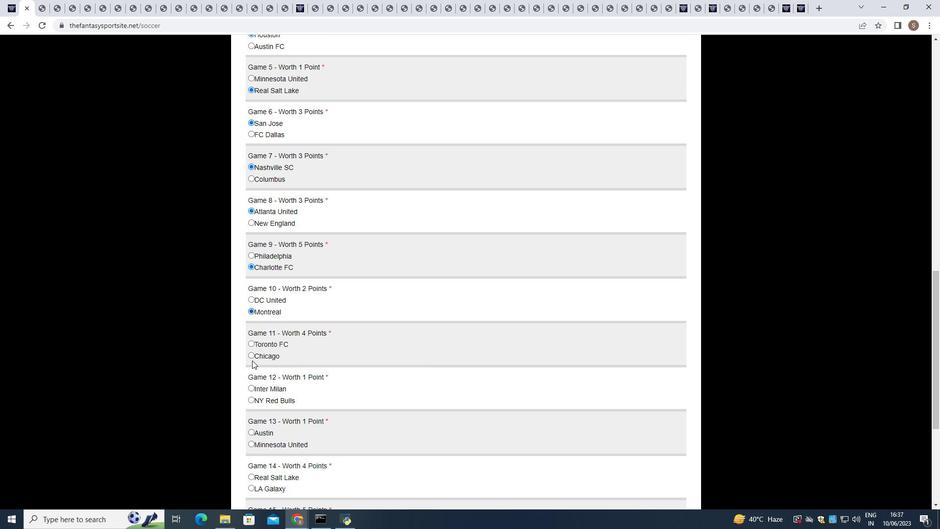 
Action: Mouse moved to (250, 293)
Screenshot: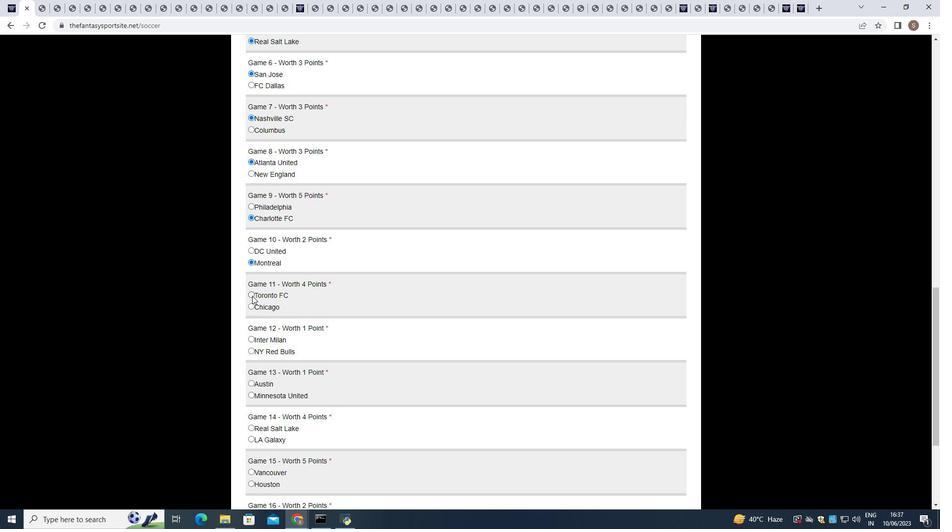 
Action: Mouse pressed left at (250, 293)
Screenshot: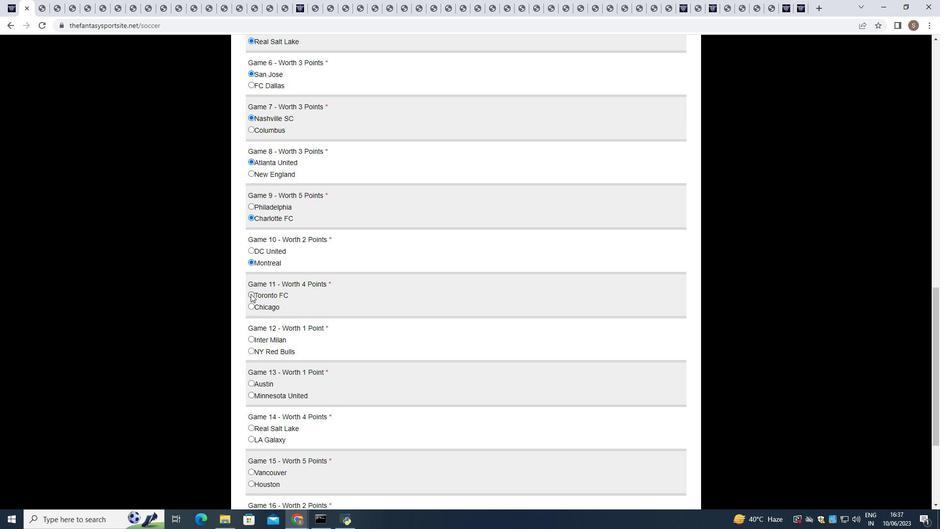 
Action: Mouse moved to (251, 350)
Screenshot: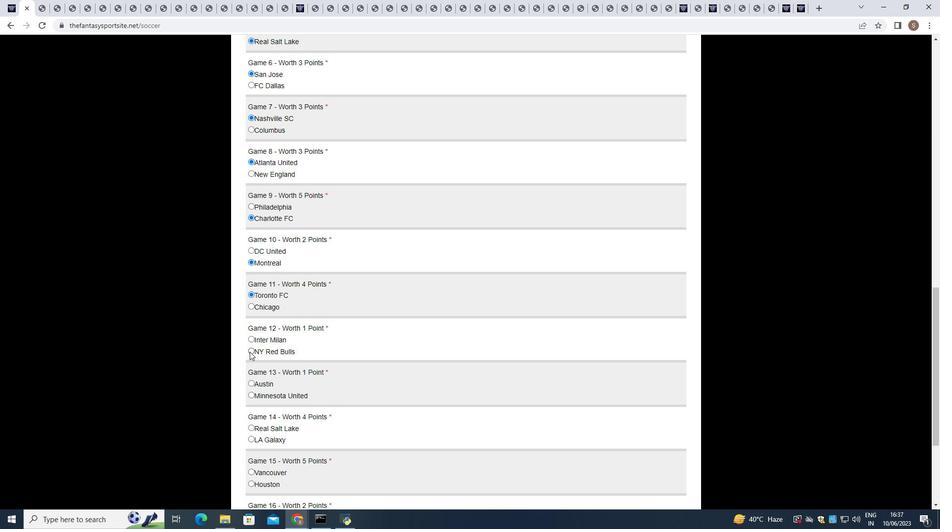 
Action: Mouse pressed left at (251, 350)
Screenshot: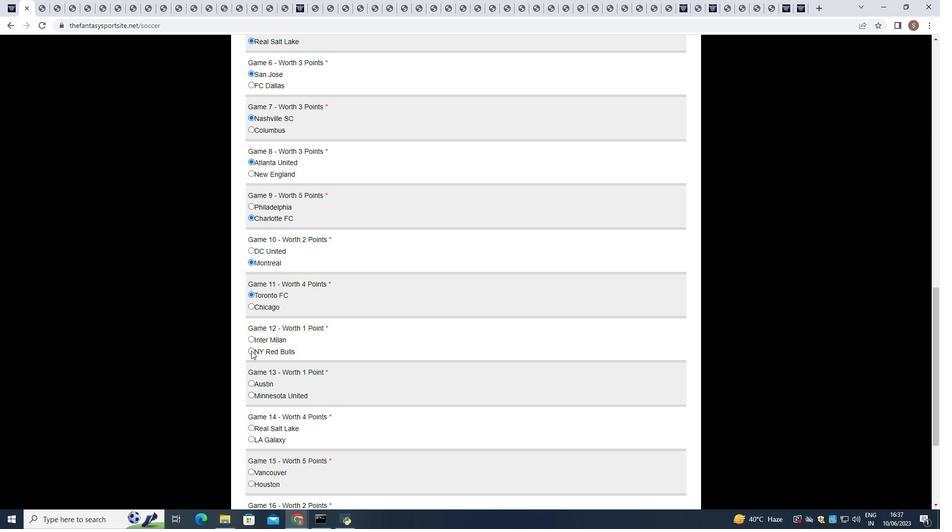 
Action: Mouse moved to (251, 380)
Screenshot: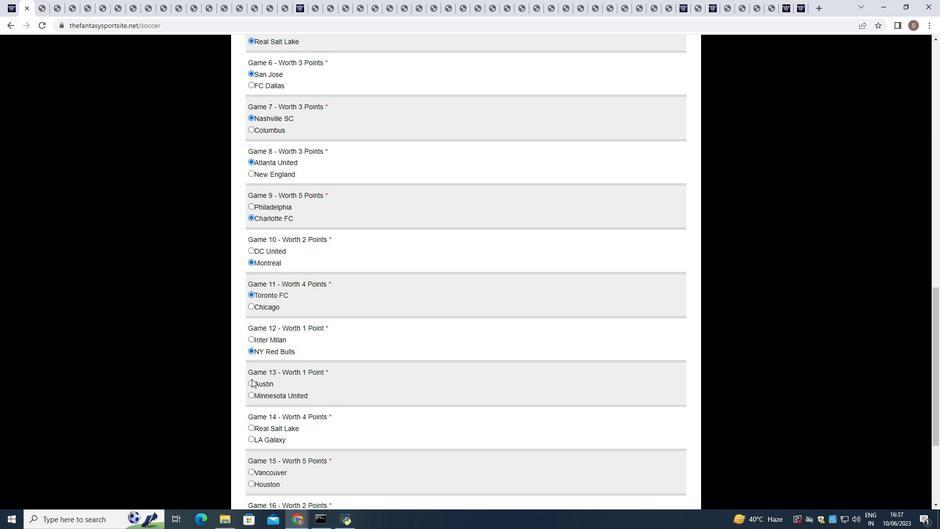 
Action: Mouse pressed left at (251, 380)
Screenshot: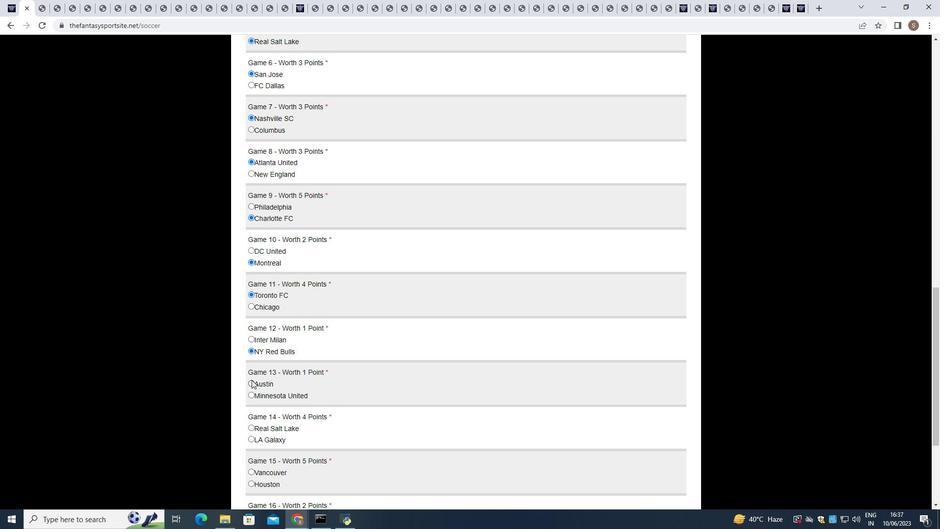 
Action: Mouse scrolled (251, 379) with delta (0, 0)
Screenshot: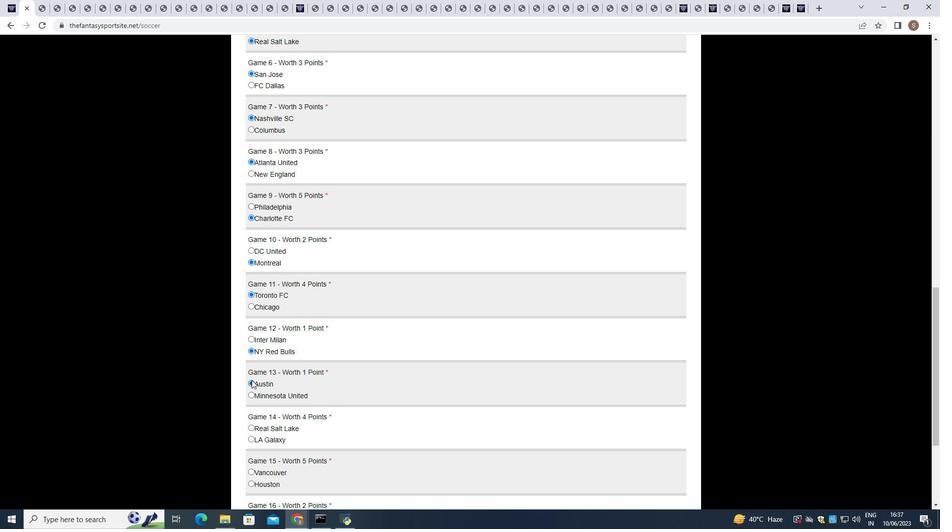 
Action: Mouse scrolled (251, 379) with delta (0, 0)
Screenshot: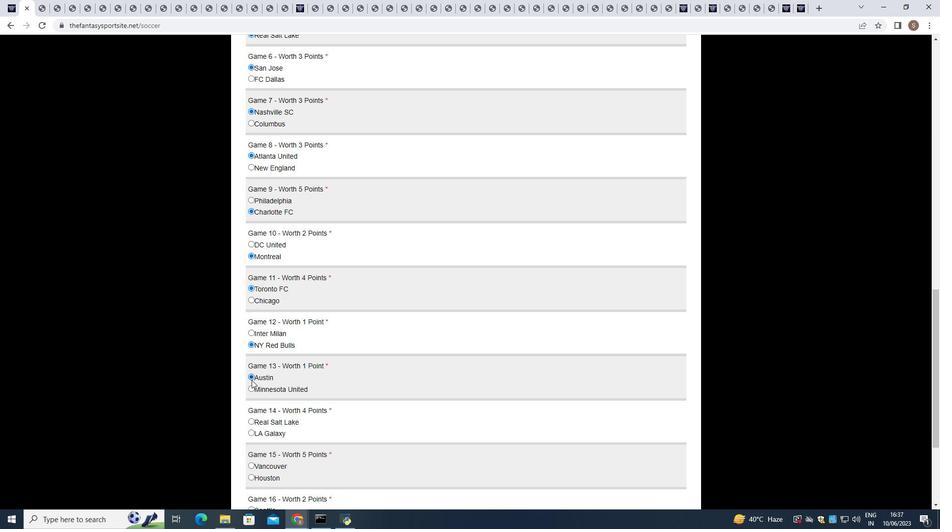 
Action: Mouse moved to (251, 328)
Screenshot: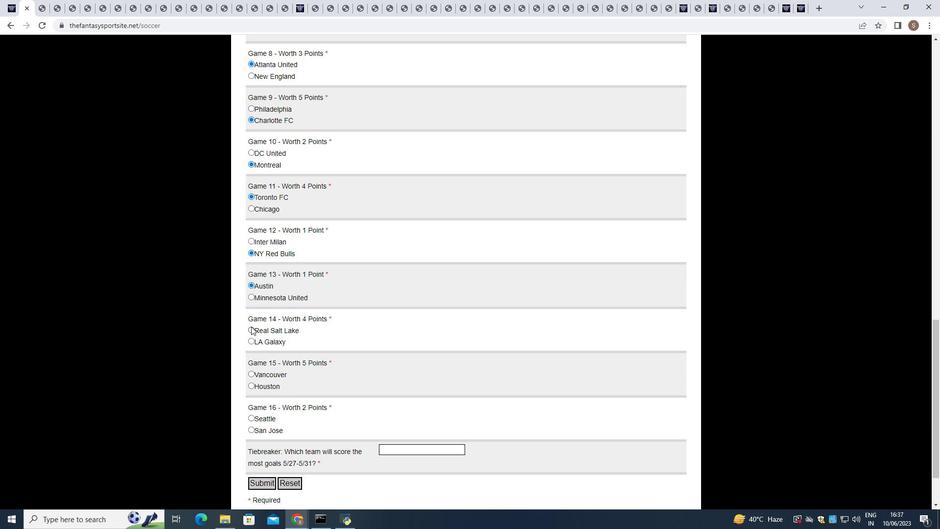 
Action: Mouse pressed left at (251, 328)
Screenshot: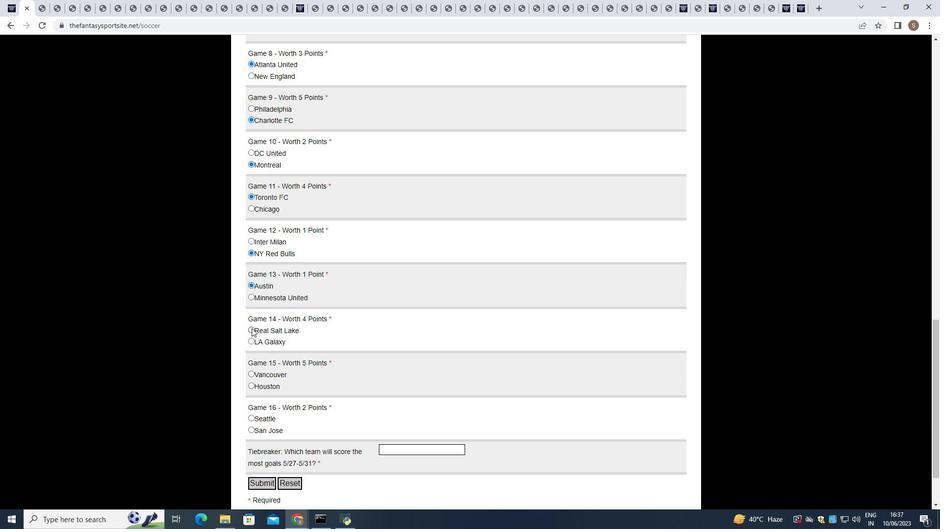 
Action: Mouse moved to (252, 384)
Screenshot: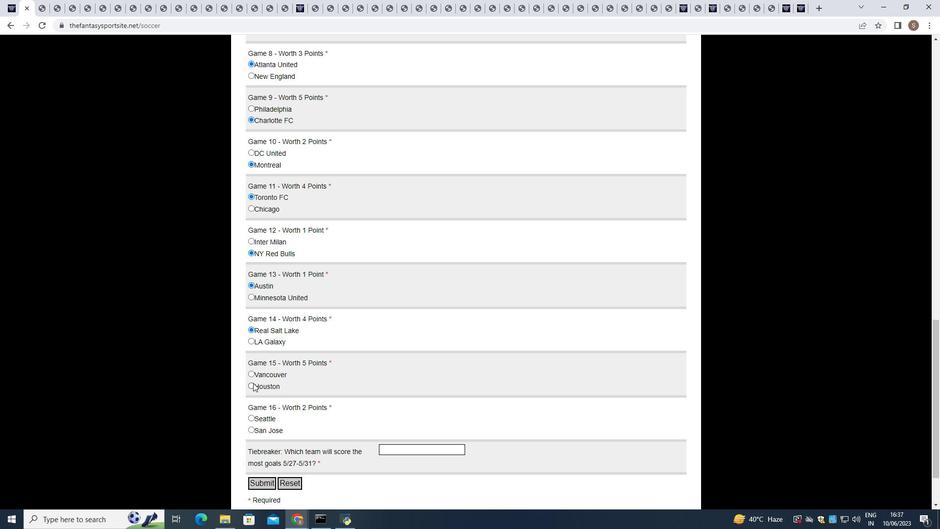 
Action: Mouse pressed left at (252, 384)
Screenshot: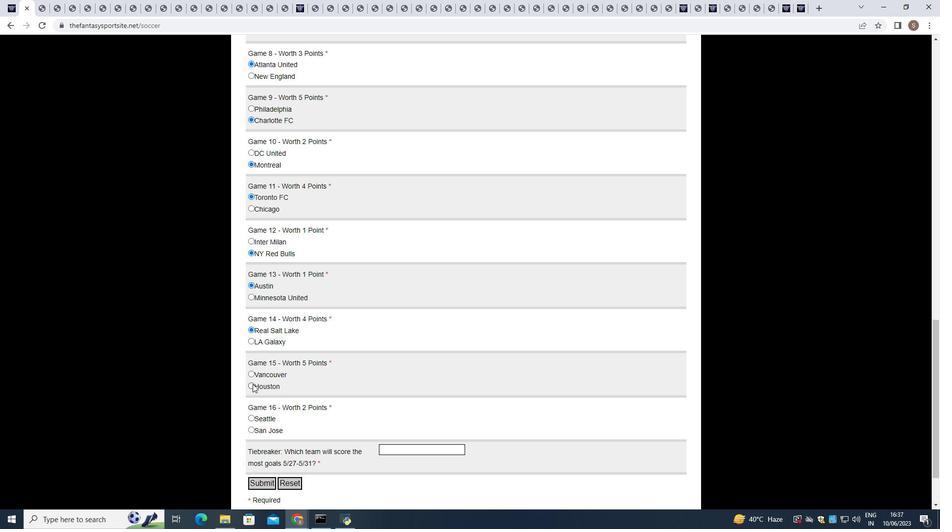 
Action: Mouse moved to (251, 428)
Screenshot: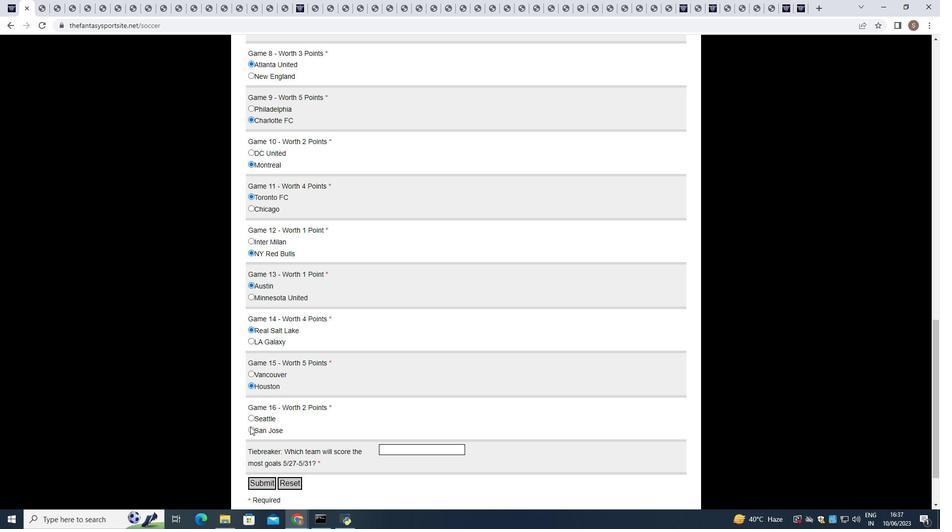 
Action: Mouse pressed left at (251, 428)
Screenshot: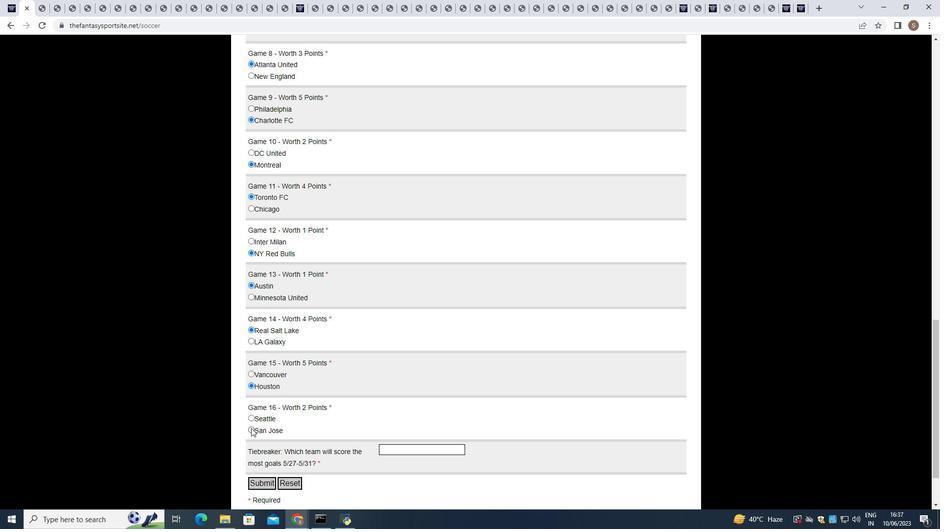 
Action: Mouse moved to (275, 431)
Screenshot: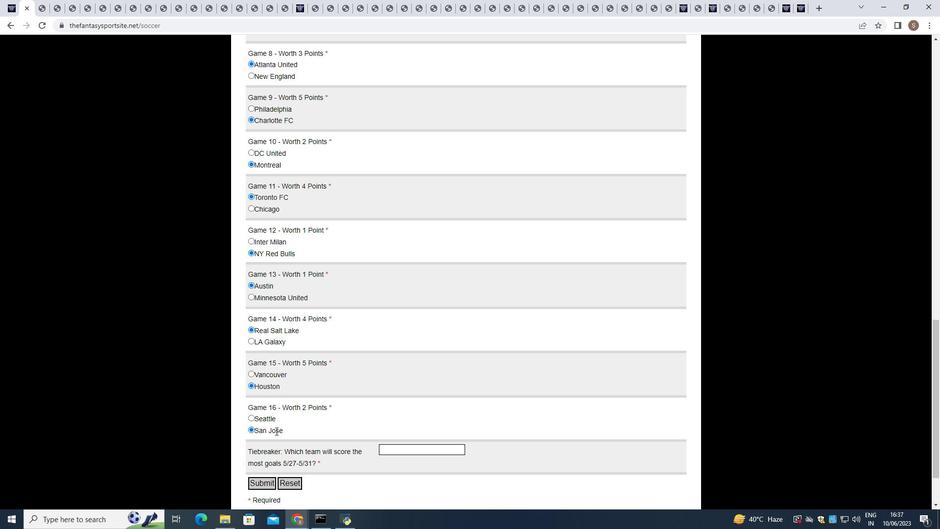 
Action: Mouse scrolled (275, 431) with delta (0, 0)
Screenshot: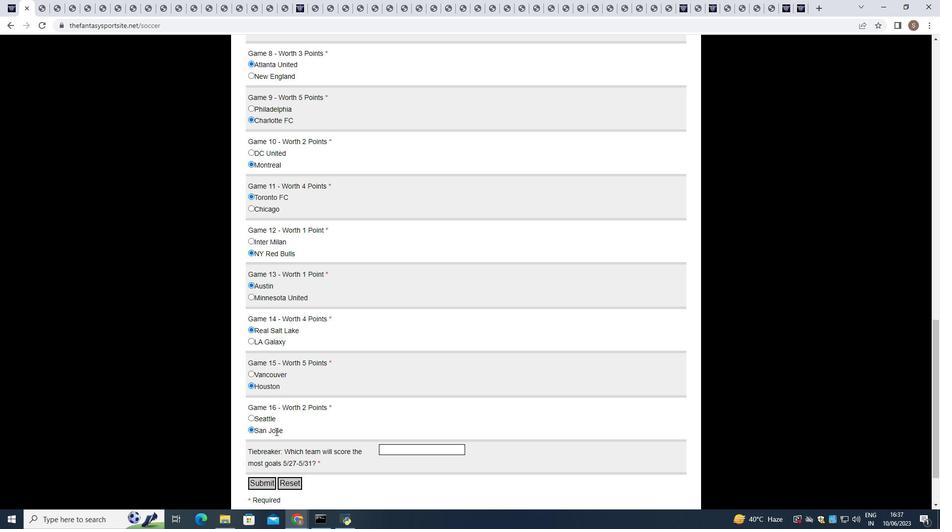 
Action: Mouse moved to (410, 399)
Screenshot: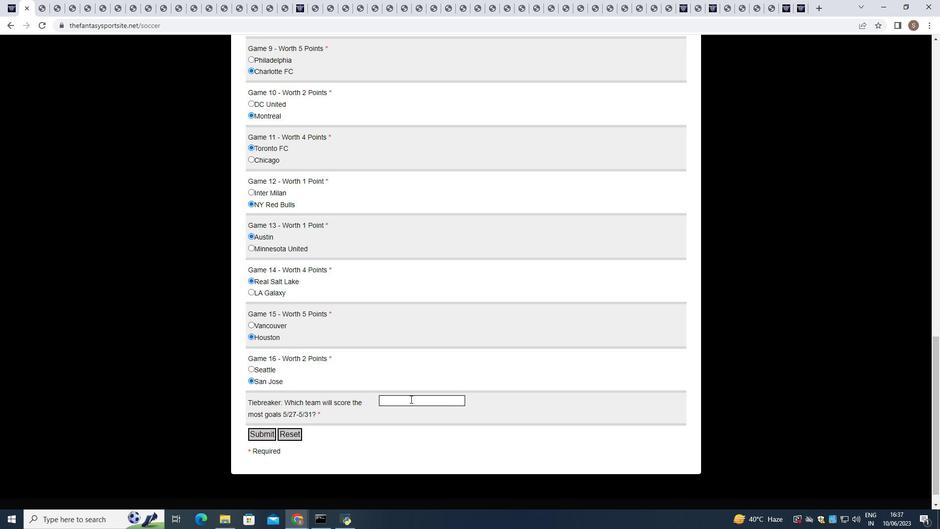 
Action: Mouse pressed left at (410, 399)
Screenshot: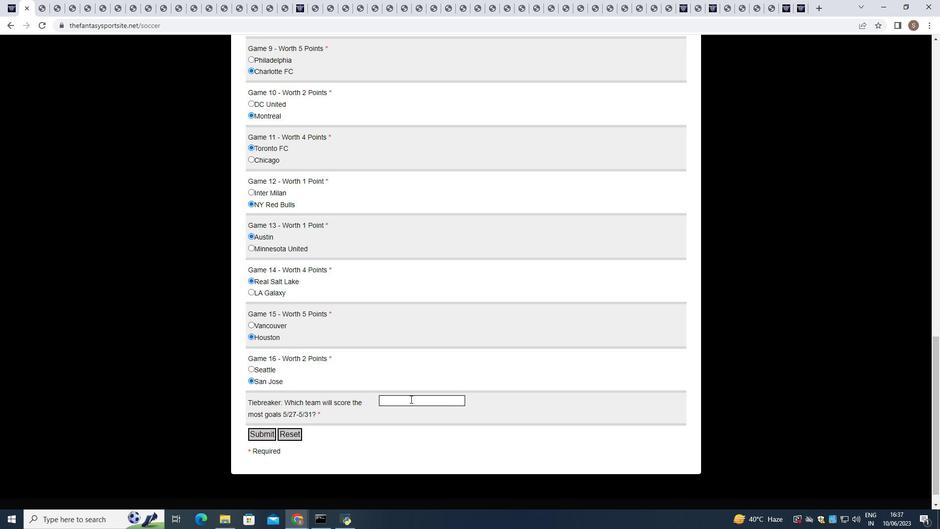 
Action: Key pressed <Key.shift><Key.shift><Key.shift><Key.shift>New
Screenshot: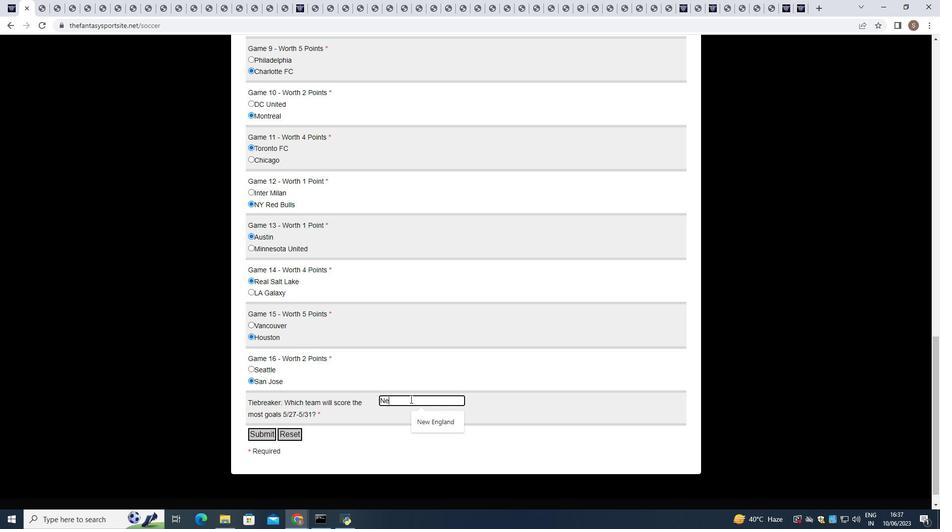 
Action: Mouse moved to (455, 420)
Screenshot: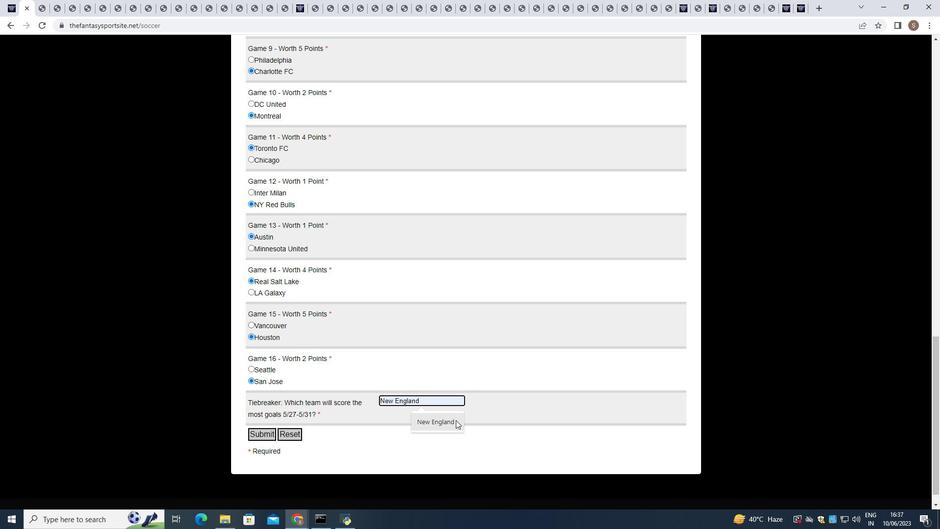 
Action: Mouse pressed left at (455, 420)
Screenshot: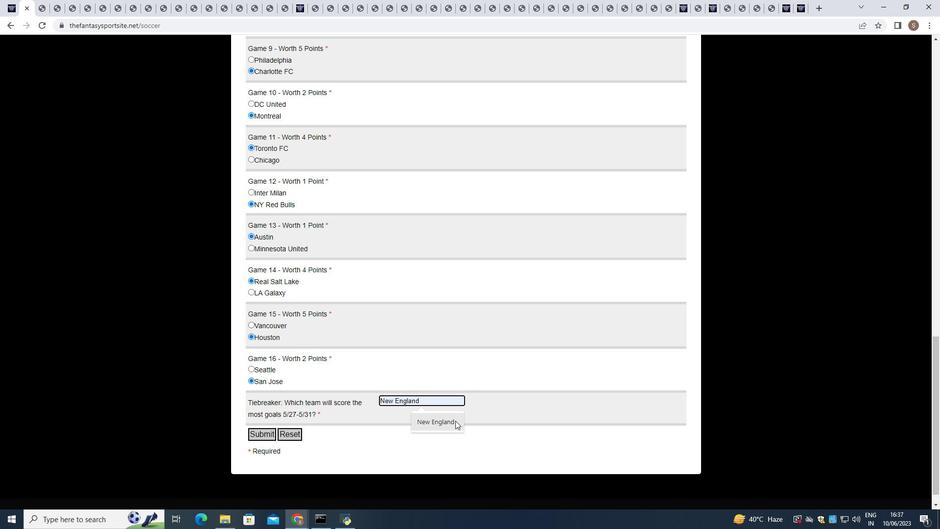 
Action: Mouse moved to (267, 434)
Screenshot: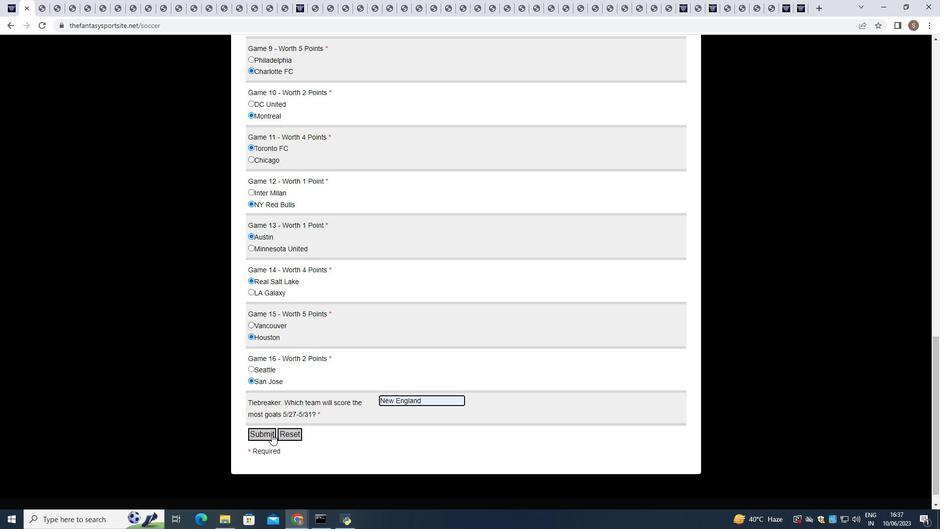 
Action: Mouse pressed left at (267, 434)
Screenshot: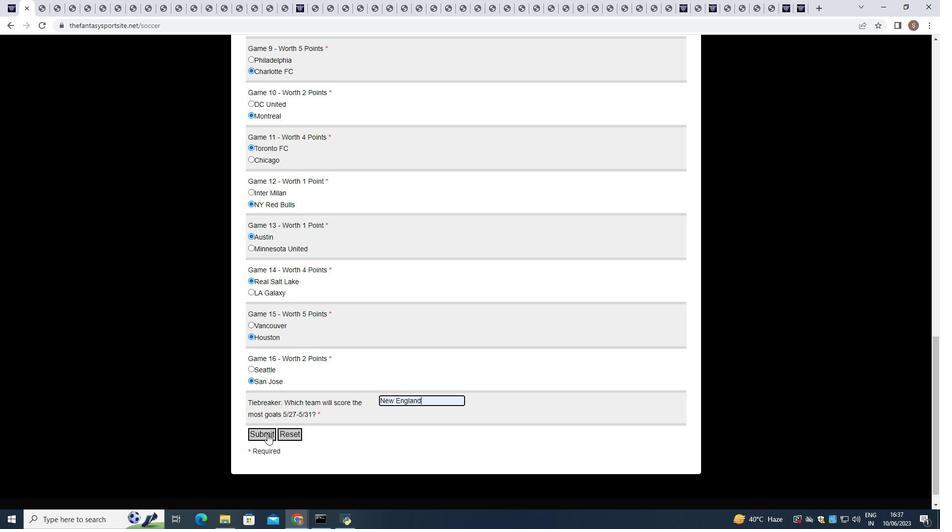 
